 Task: Search one way flight ticket for 2 adults, 2 infants in seat and 1 infant on lap in first from Oakland: Oakland International Airport to Wilmington: Wilmington International Airport on 8-6-2023. Choice of flights is Frontier. Number of bags: 1 checked bag. Price is upto 75000. Outbound departure time preference is 20:30.
Action: Mouse moved to (318, 136)
Screenshot: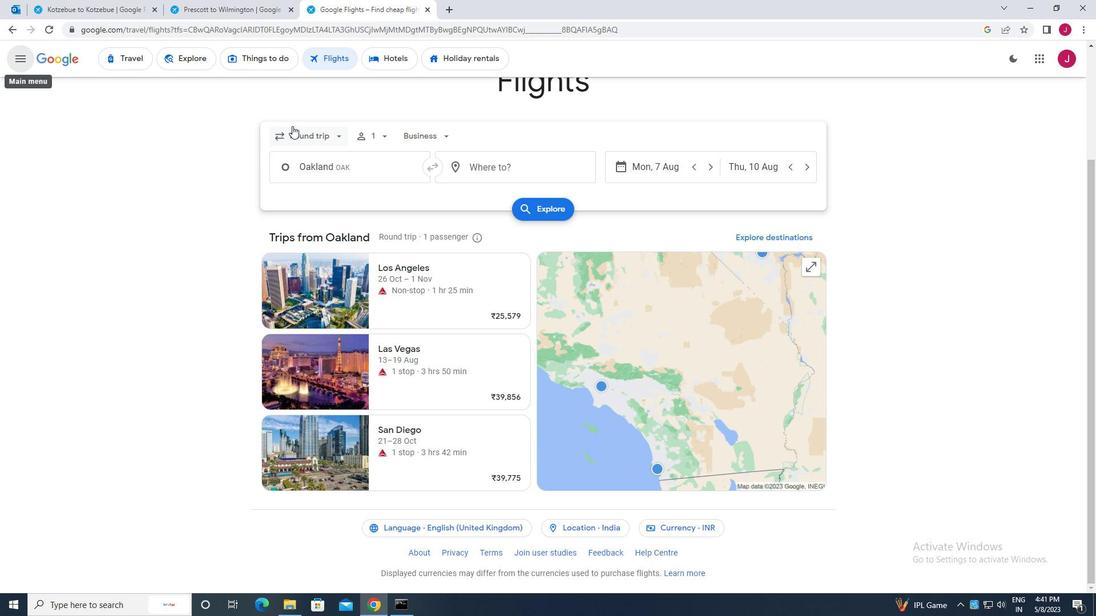 
Action: Mouse pressed left at (318, 136)
Screenshot: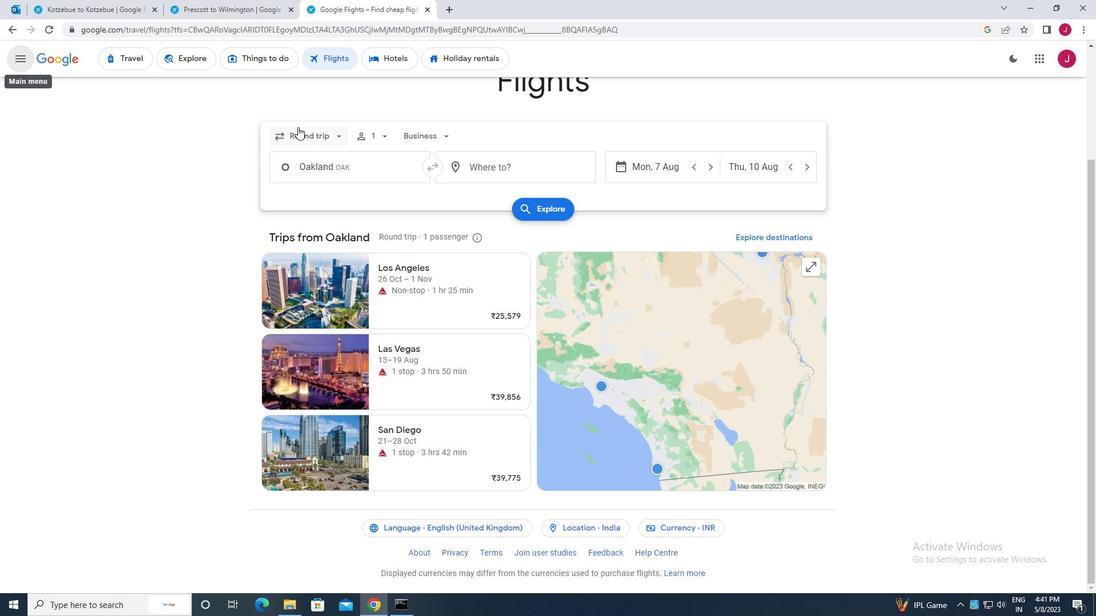 
Action: Mouse moved to (331, 188)
Screenshot: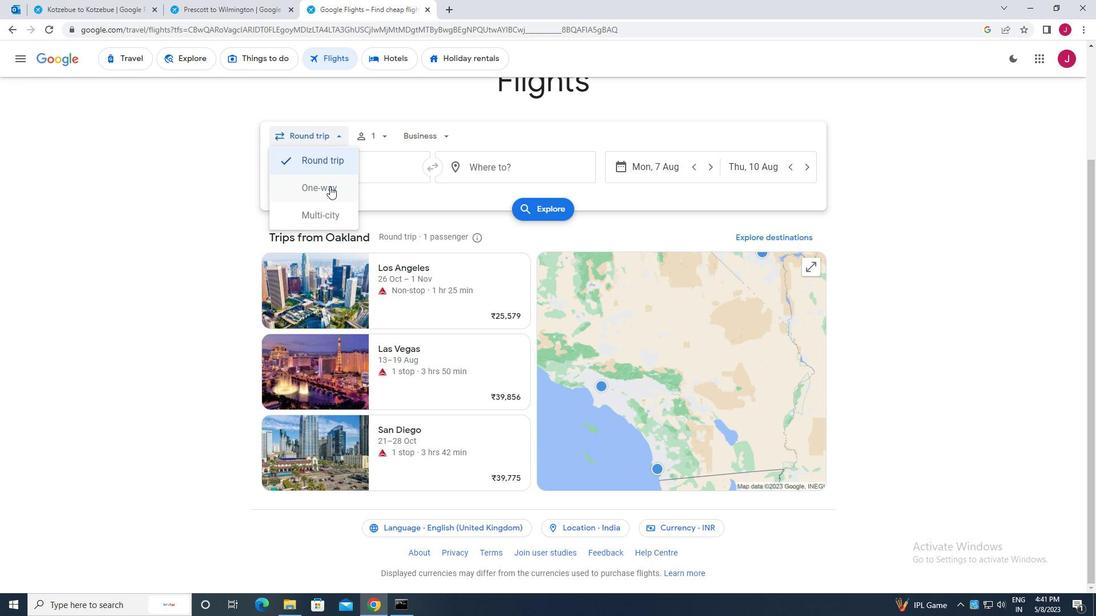 
Action: Mouse pressed left at (331, 188)
Screenshot: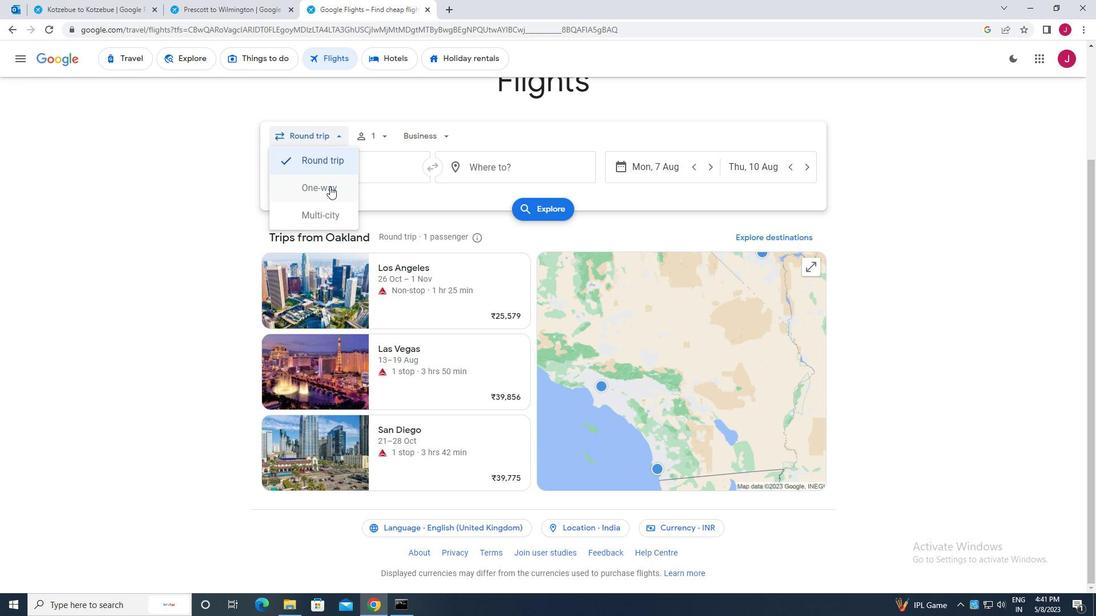 
Action: Mouse moved to (378, 137)
Screenshot: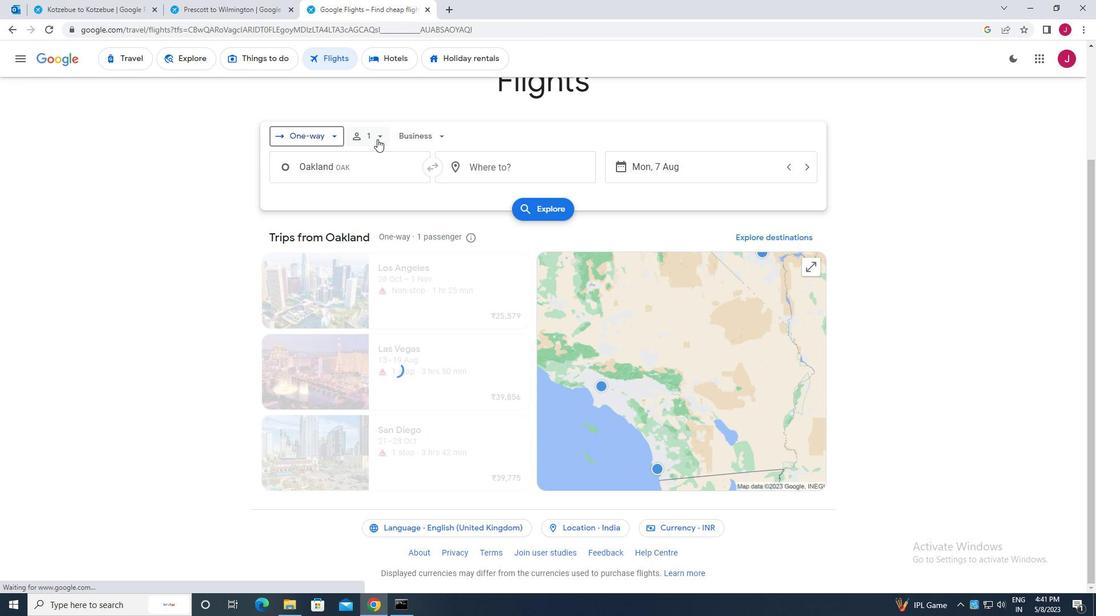 
Action: Mouse pressed left at (378, 137)
Screenshot: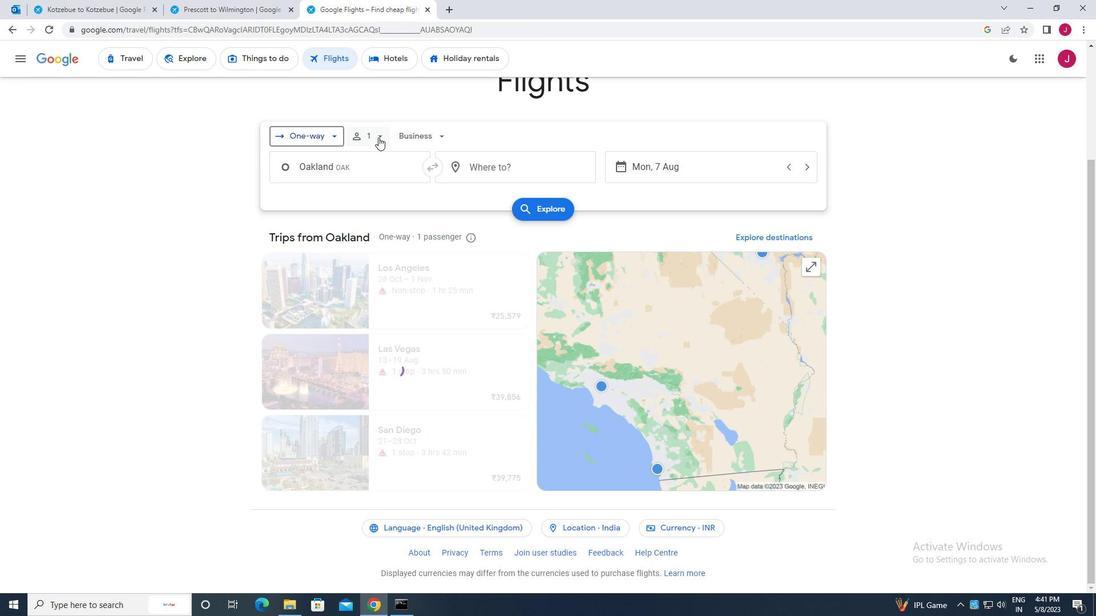 
Action: Mouse moved to (467, 165)
Screenshot: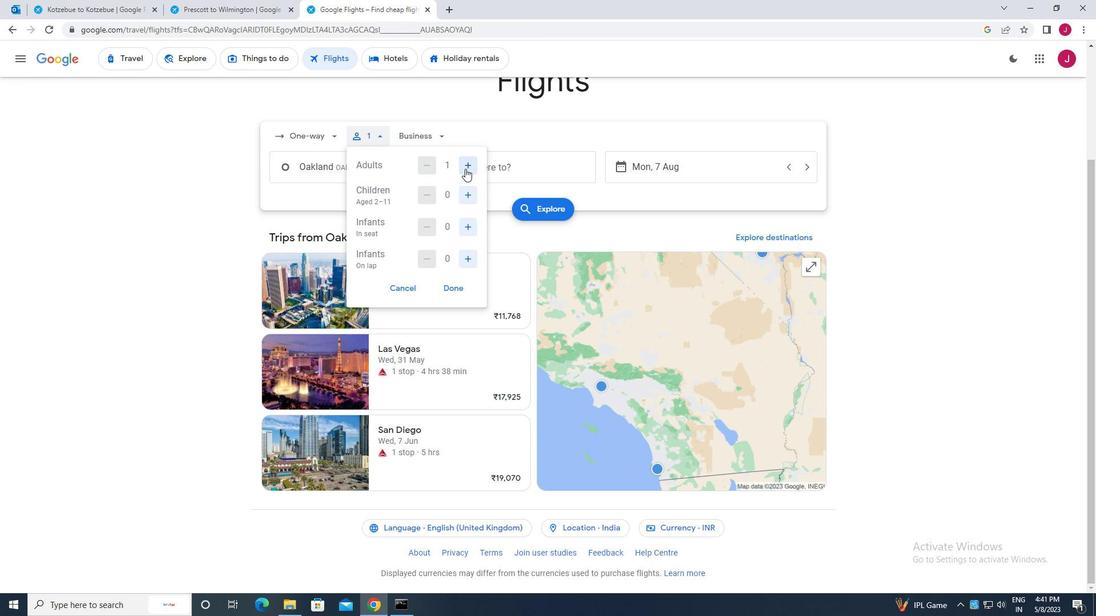 
Action: Mouse pressed left at (467, 165)
Screenshot: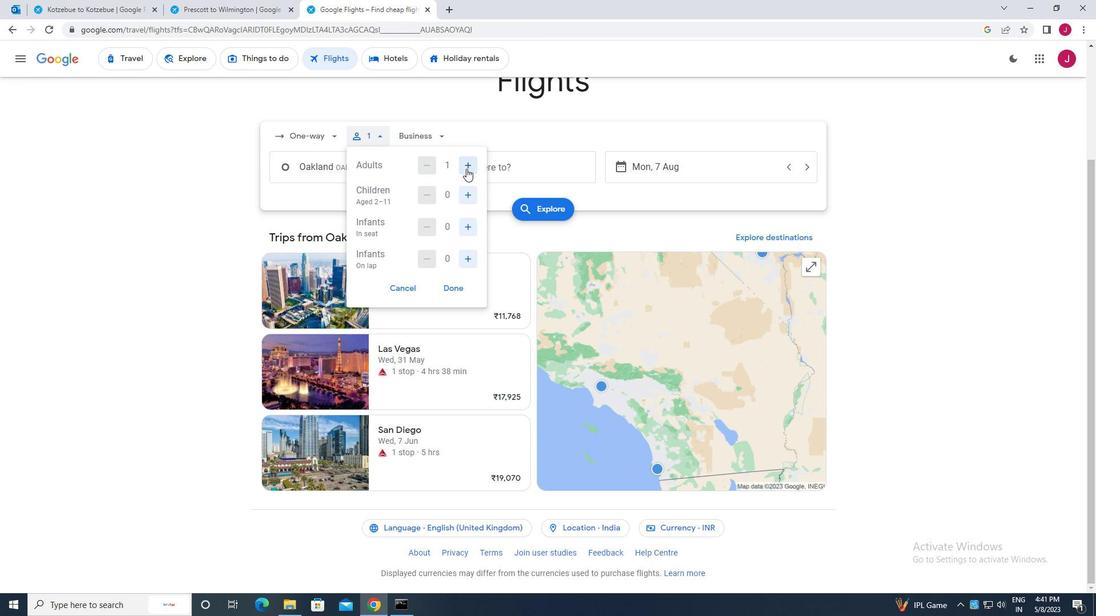 
Action: Mouse moved to (467, 230)
Screenshot: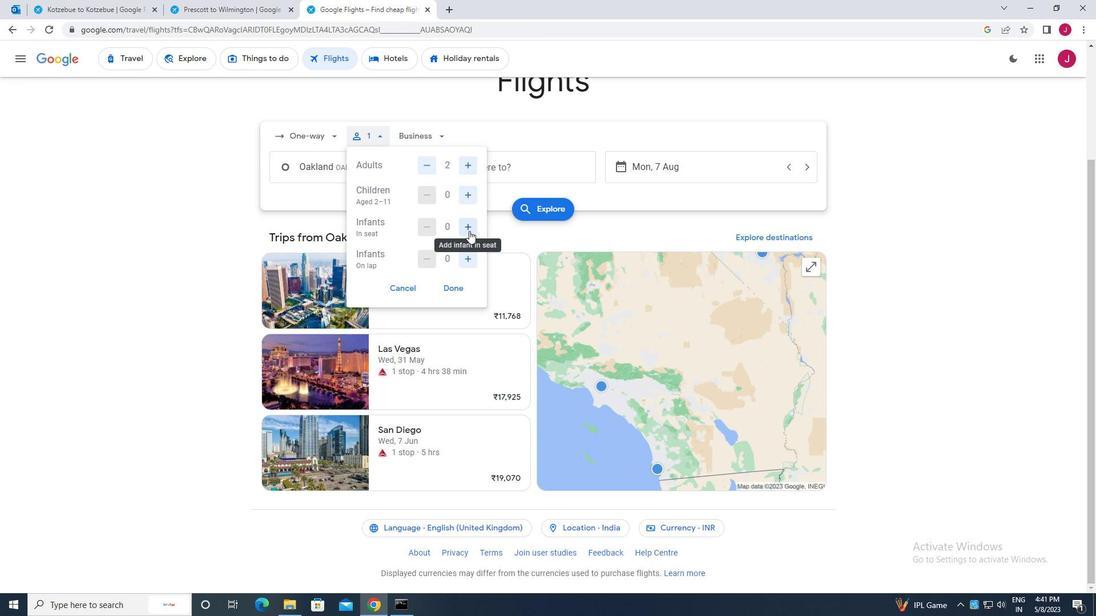 
Action: Mouse pressed left at (467, 230)
Screenshot: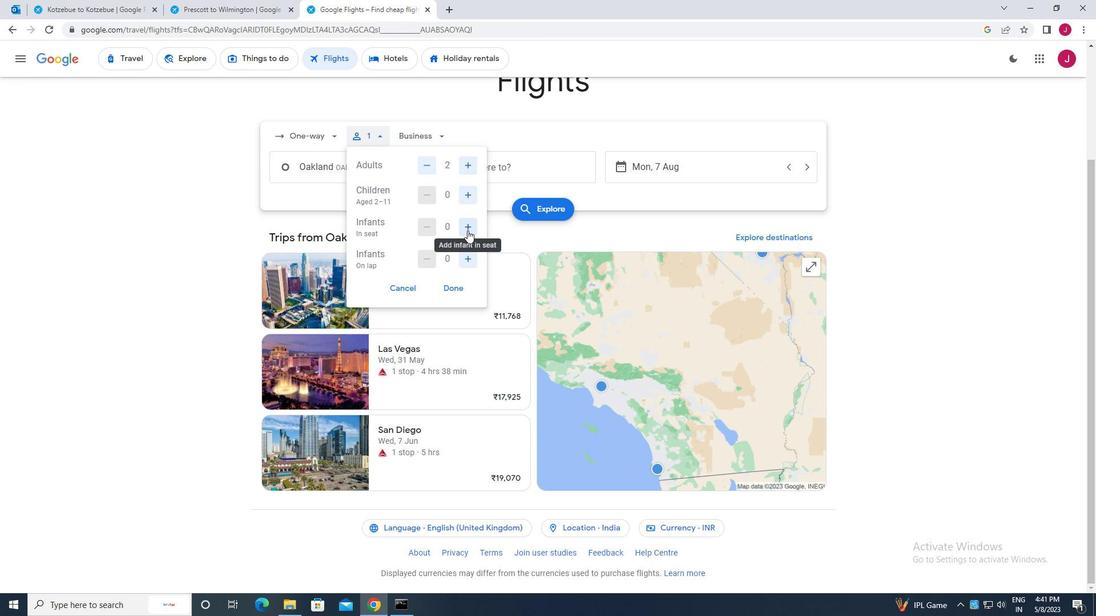 
Action: Mouse pressed left at (467, 230)
Screenshot: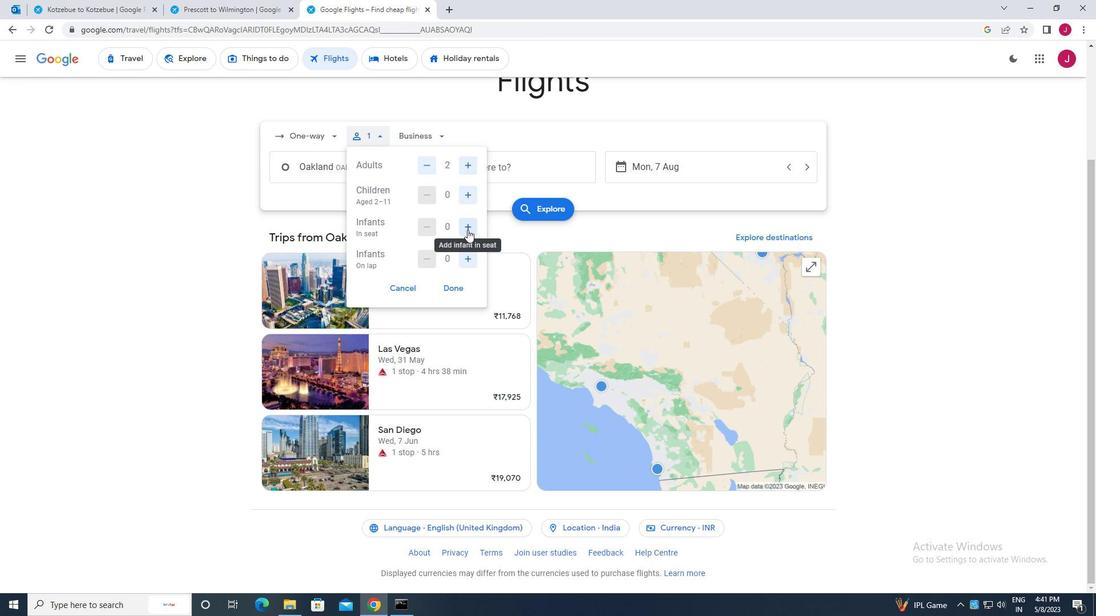 
Action: Mouse moved to (463, 257)
Screenshot: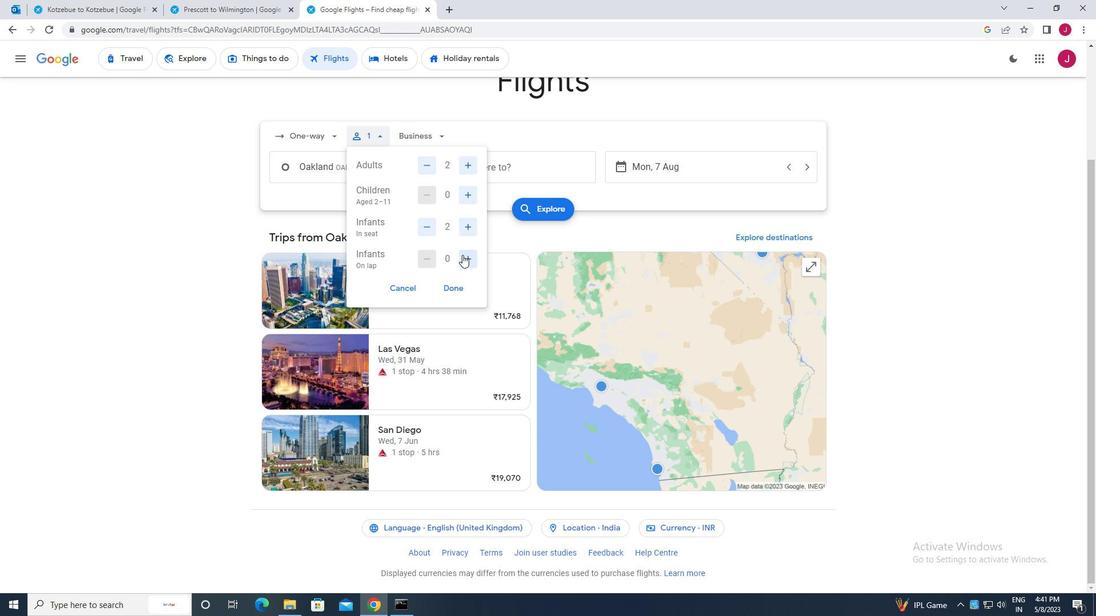 
Action: Mouse pressed left at (463, 257)
Screenshot: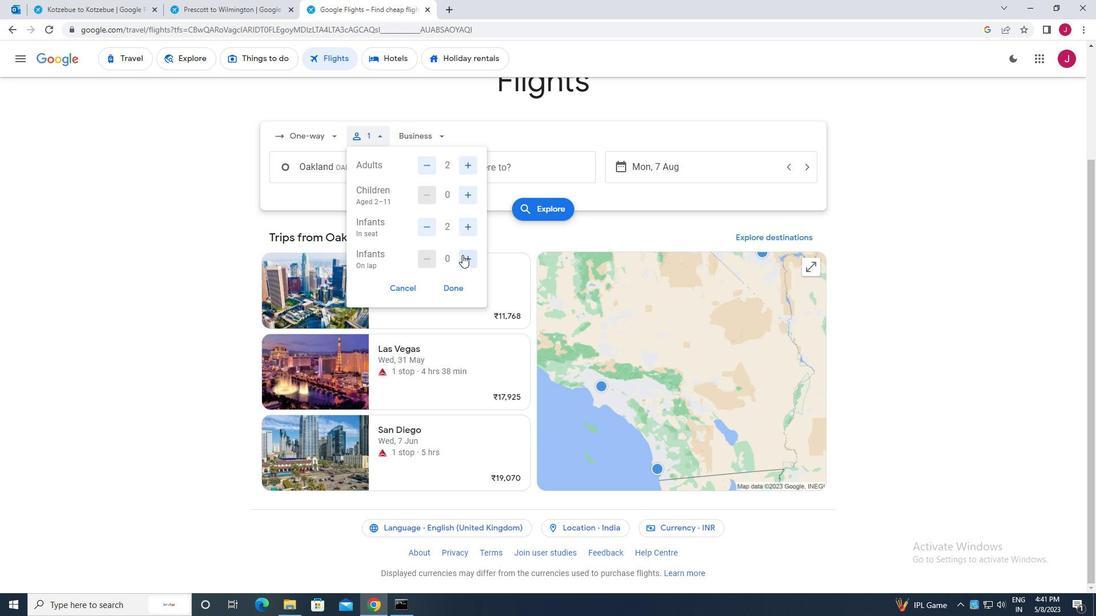 
Action: Mouse moved to (458, 286)
Screenshot: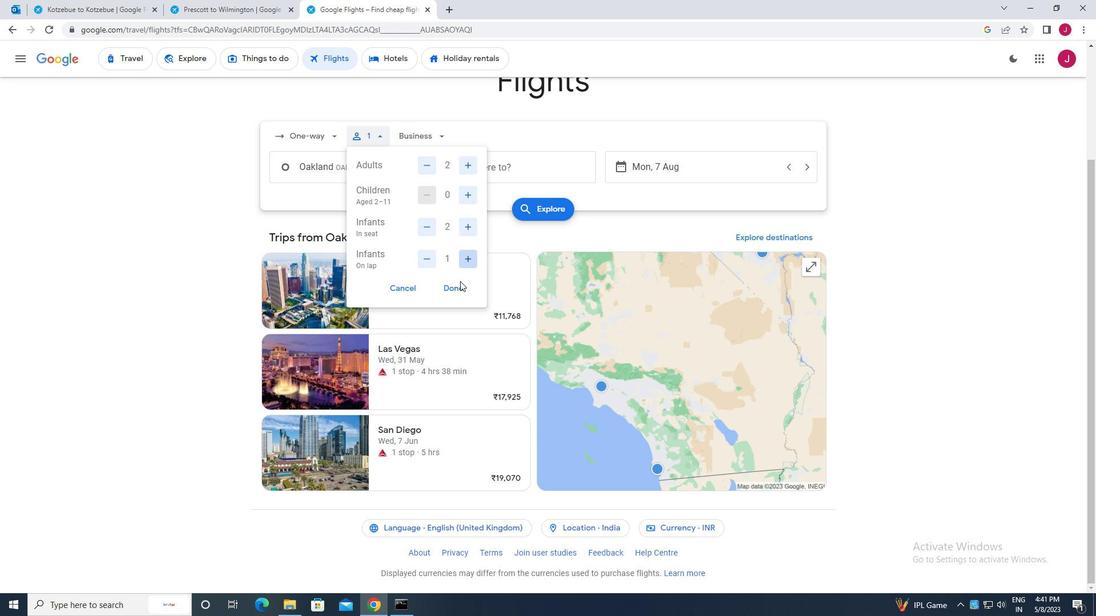 
Action: Mouse pressed left at (458, 286)
Screenshot: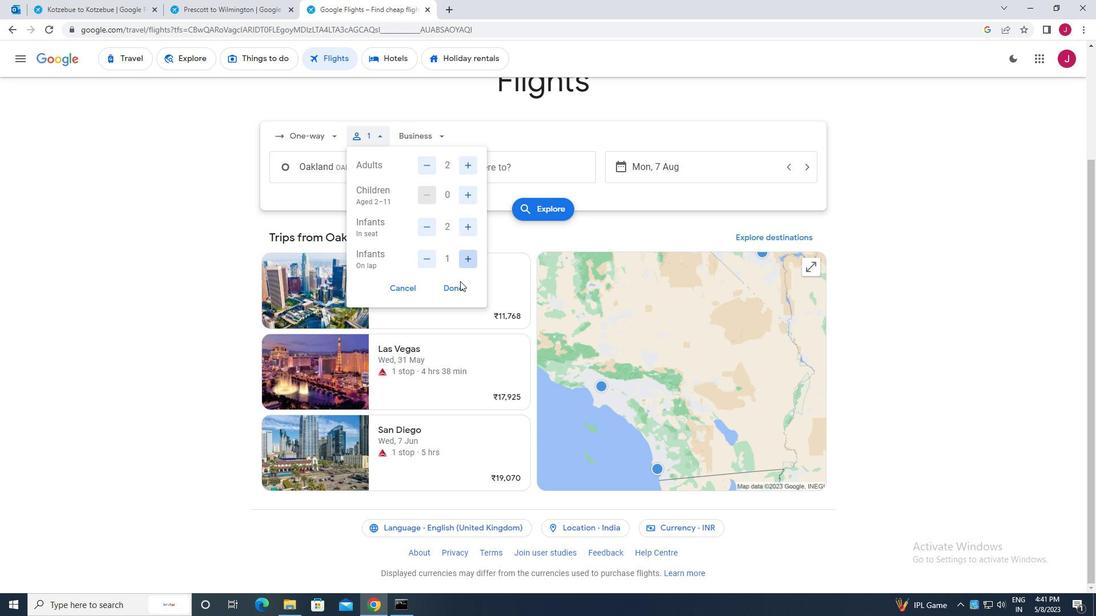 
Action: Mouse moved to (435, 134)
Screenshot: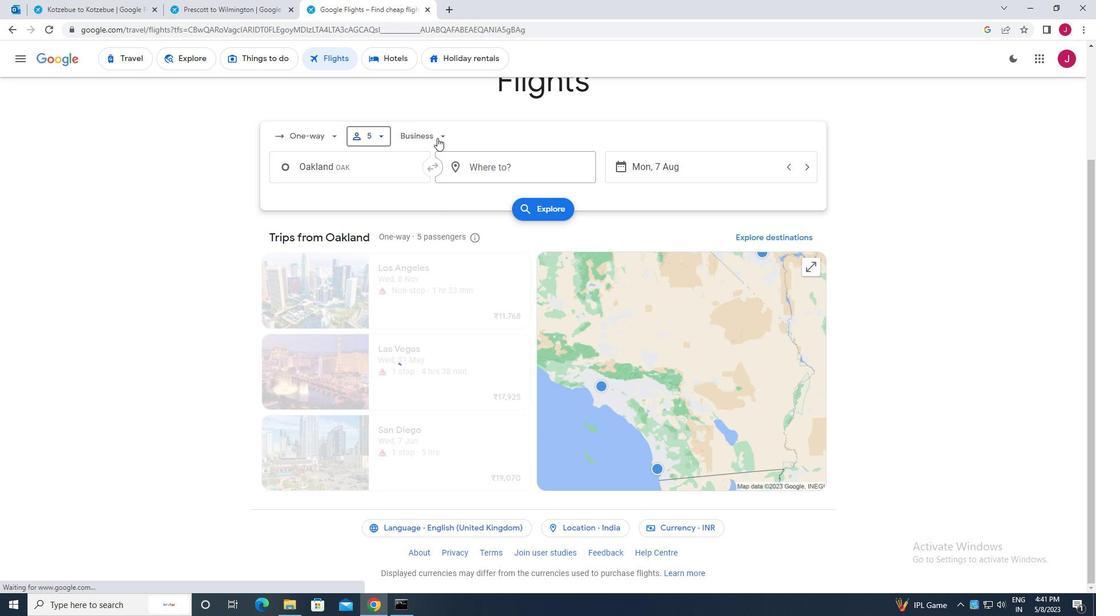 
Action: Mouse pressed left at (435, 134)
Screenshot: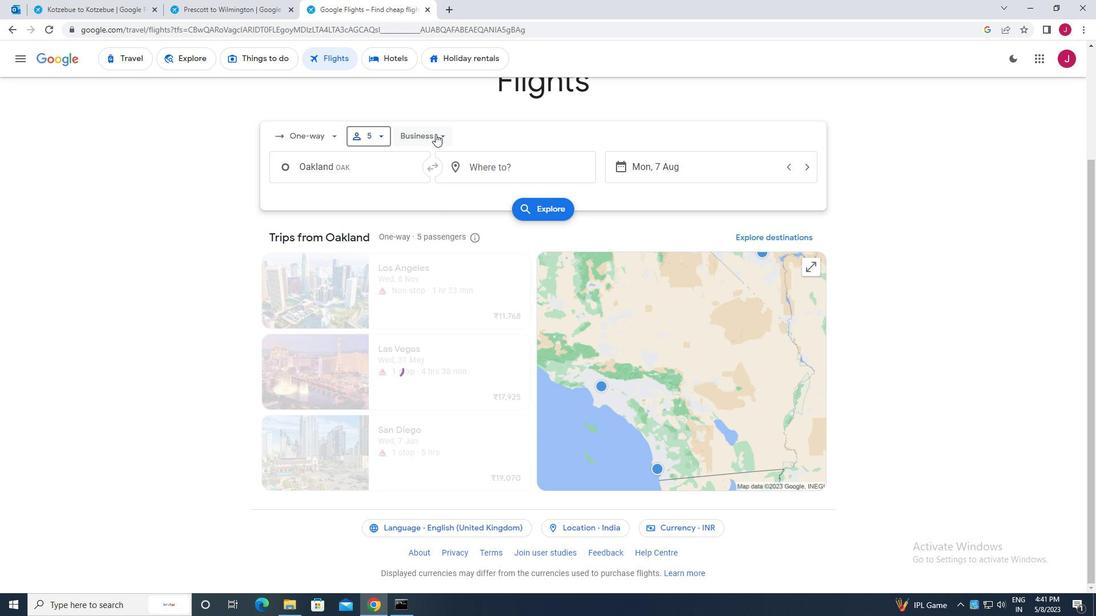 
Action: Mouse moved to (433, 245)
Screenshot: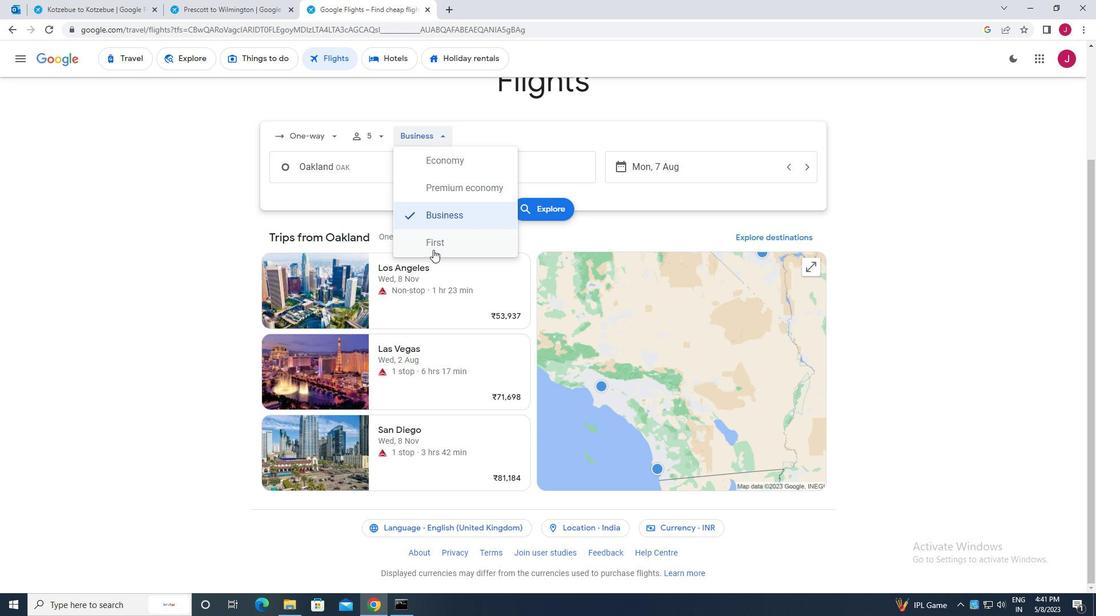 
Action: Mouse pressed left at (433, 245)
Screenshot: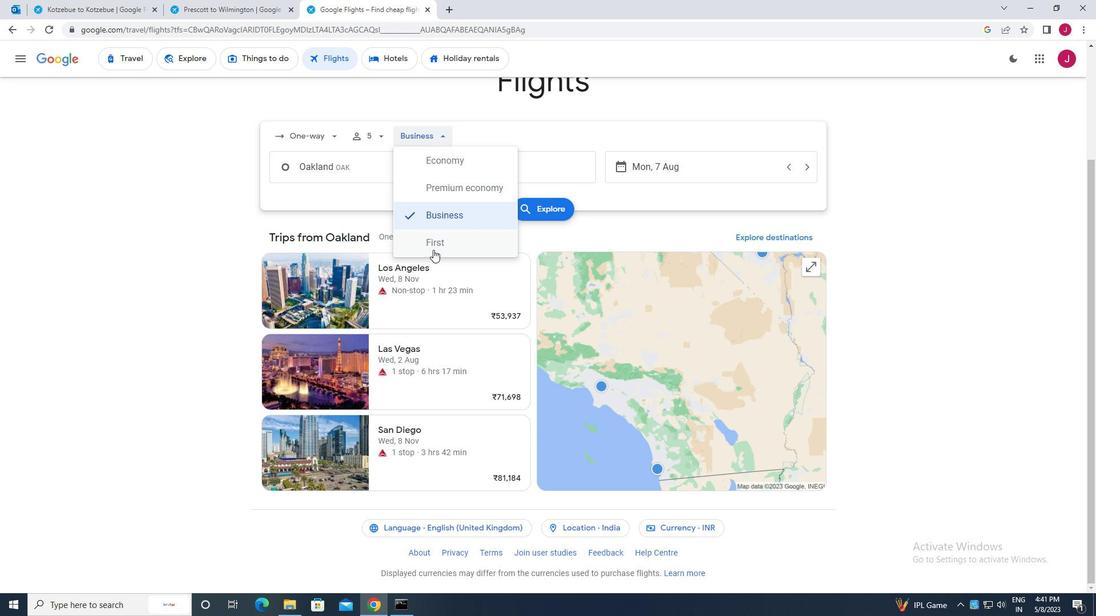 
Action: Mouse moved to (396, 167)
Screenshot: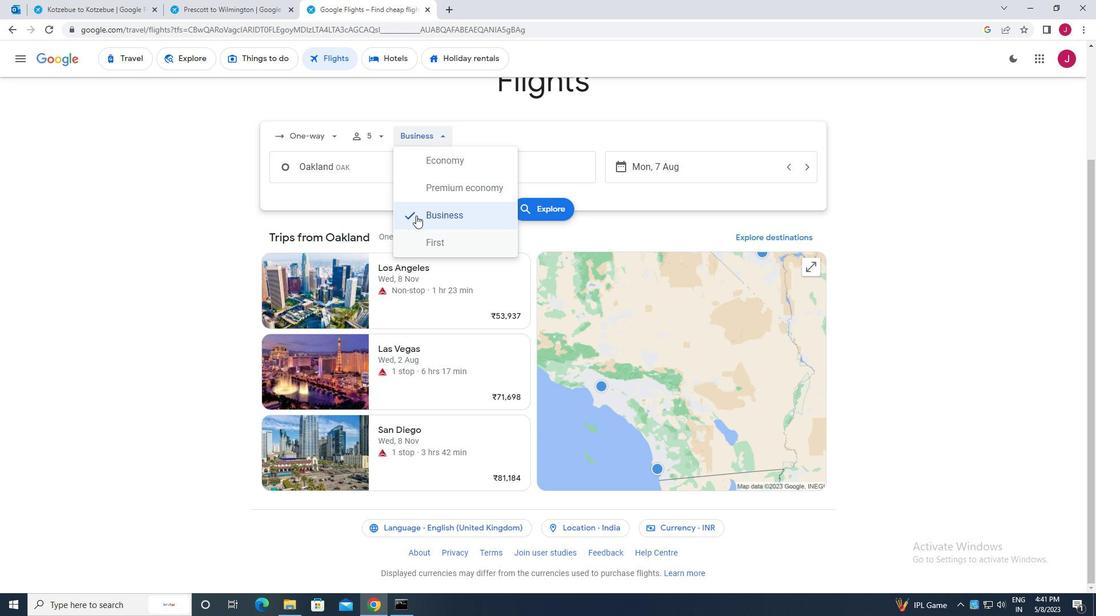 
Action: Mouse pressed left at (396, 167)
Screenshot: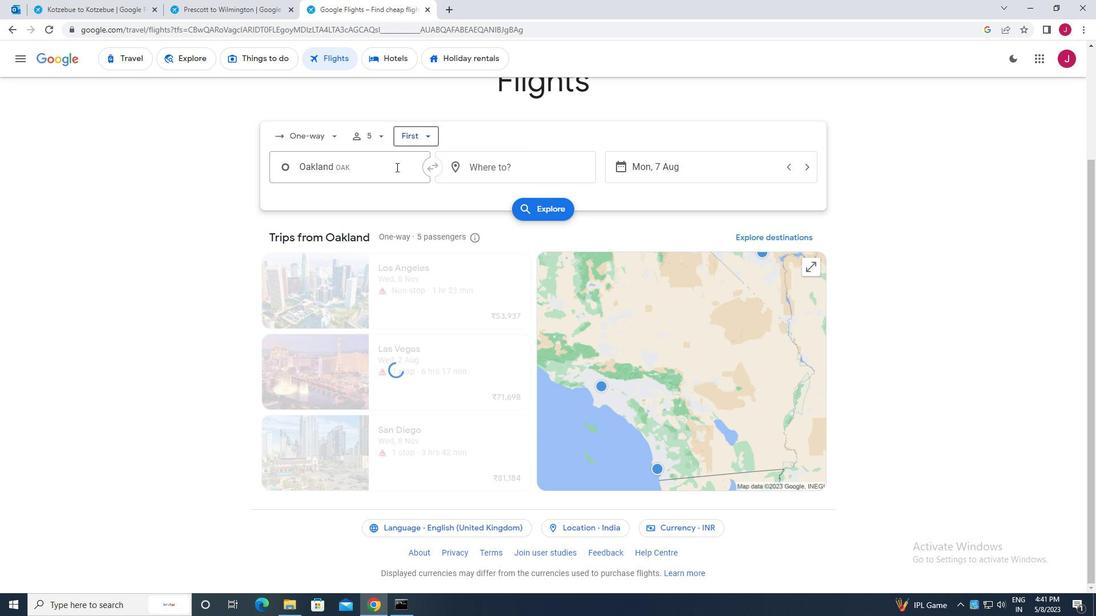 
Action: Mouse moved to (395, 167)
Screenshot: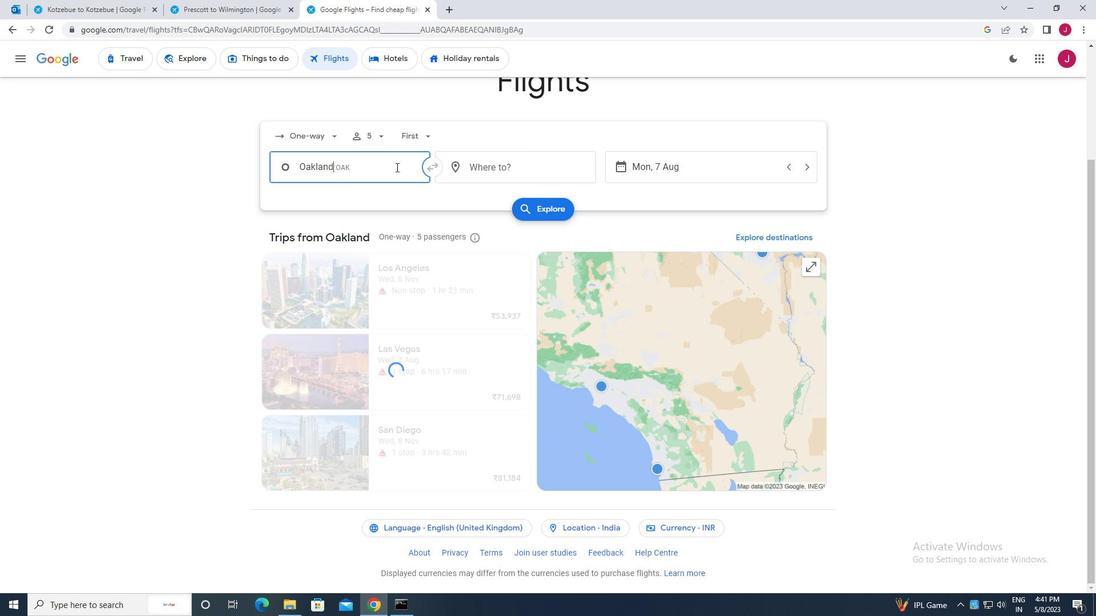 
Action: Key pressed okland
Screenshot: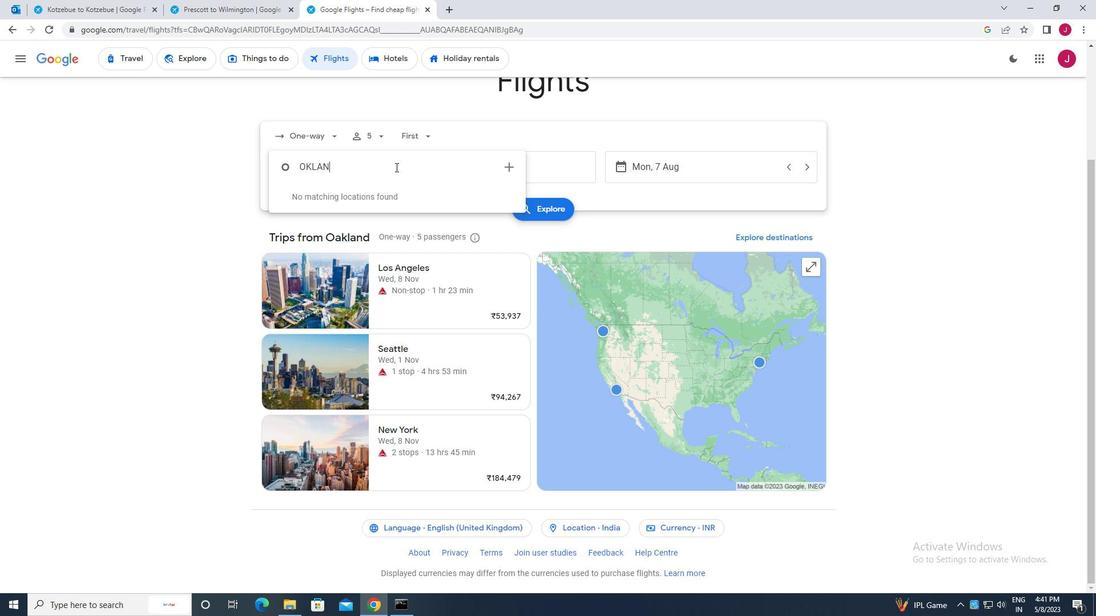 
Action: Mouse moved to (393, 230)
Screenshot: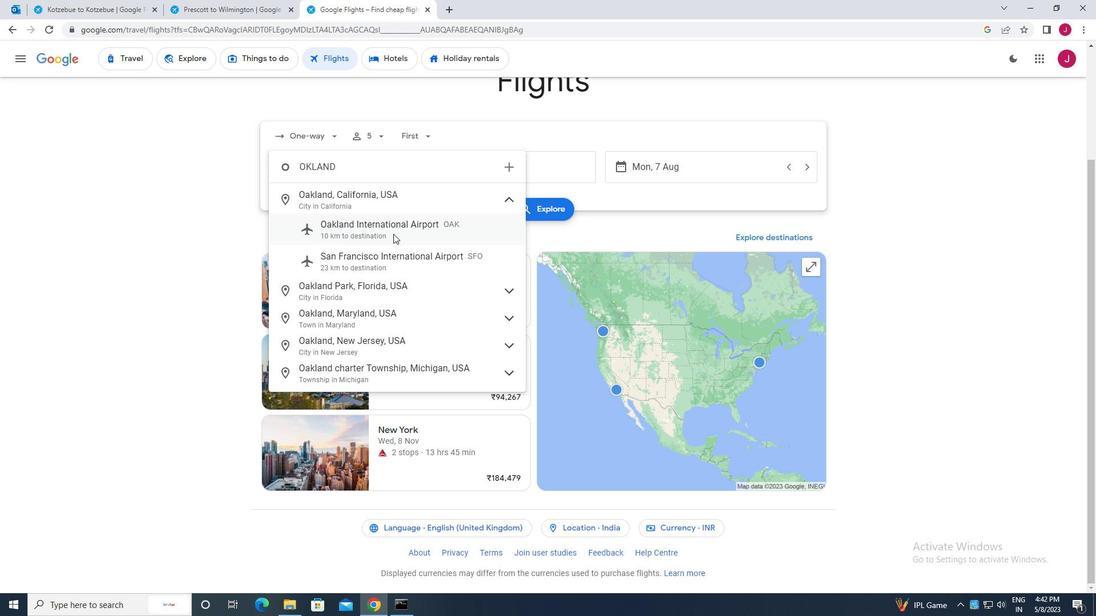 
Action: Mouse pressed left at (393, 230)
Screenshot: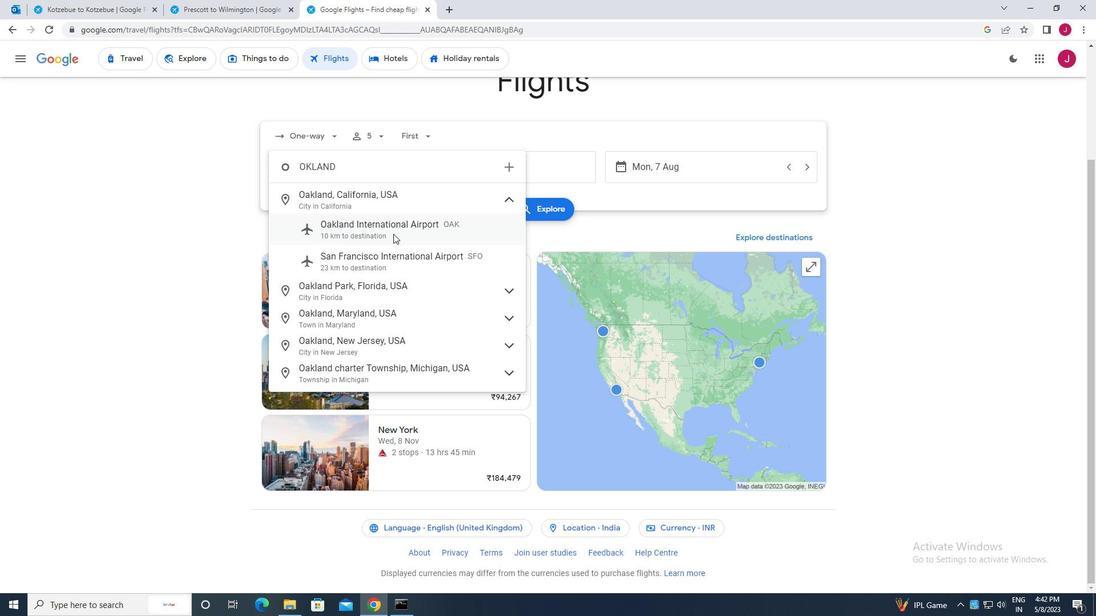 
Action: Mouse moved to (514, 173)
Screenshot: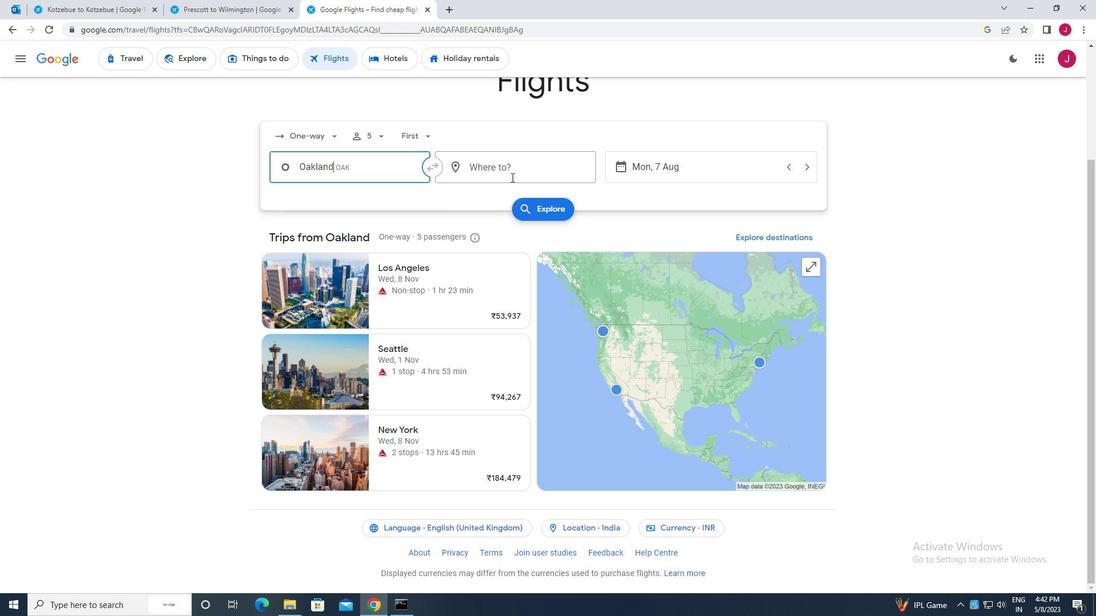
Action: Mouse pressed left at (514, 173)
Screenshot: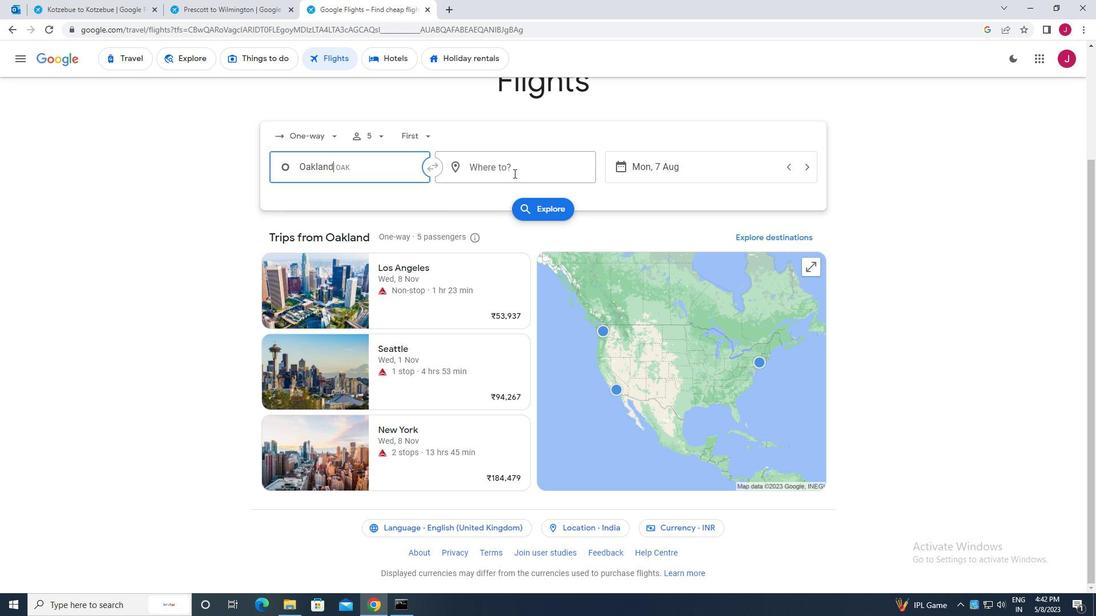 
Action: Key pressed wil,<Key.backspace>m<Key.backspace><Key.backspace><Key.backspace>wiln<Key.backspace>m
Screenshot: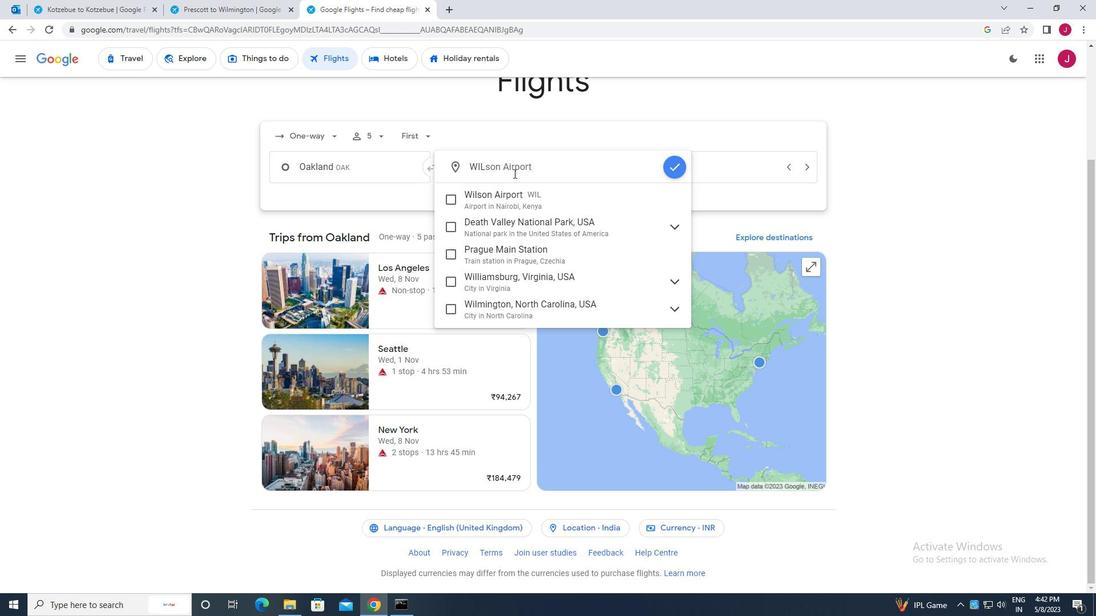 
Action: Mouse moved to (561, 219)
Screenshot: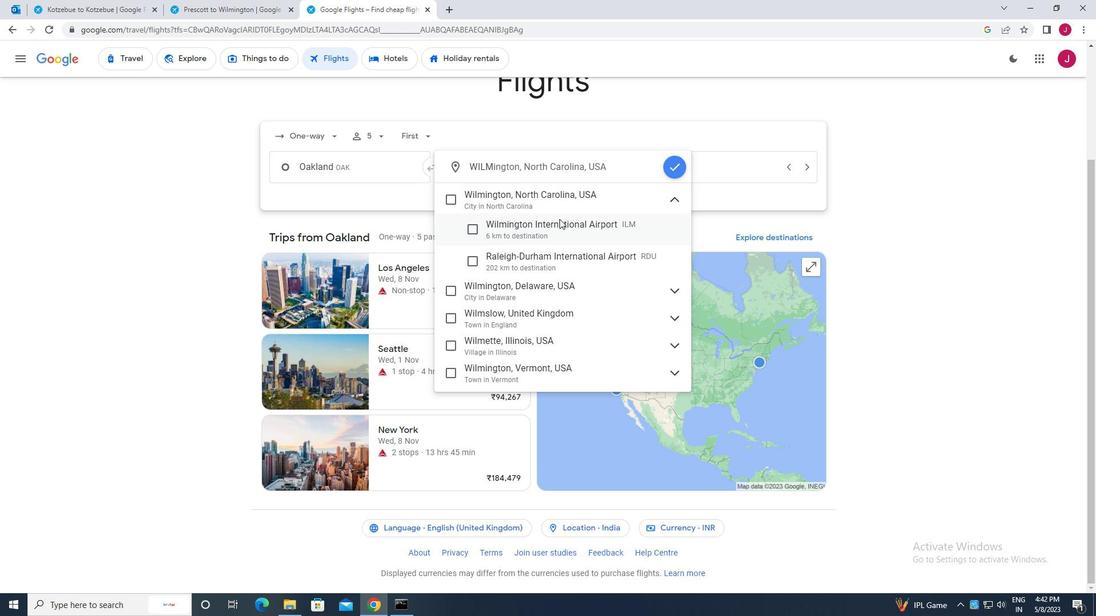 
Action: Mouse pressed left at (561, 219)
Screenshot: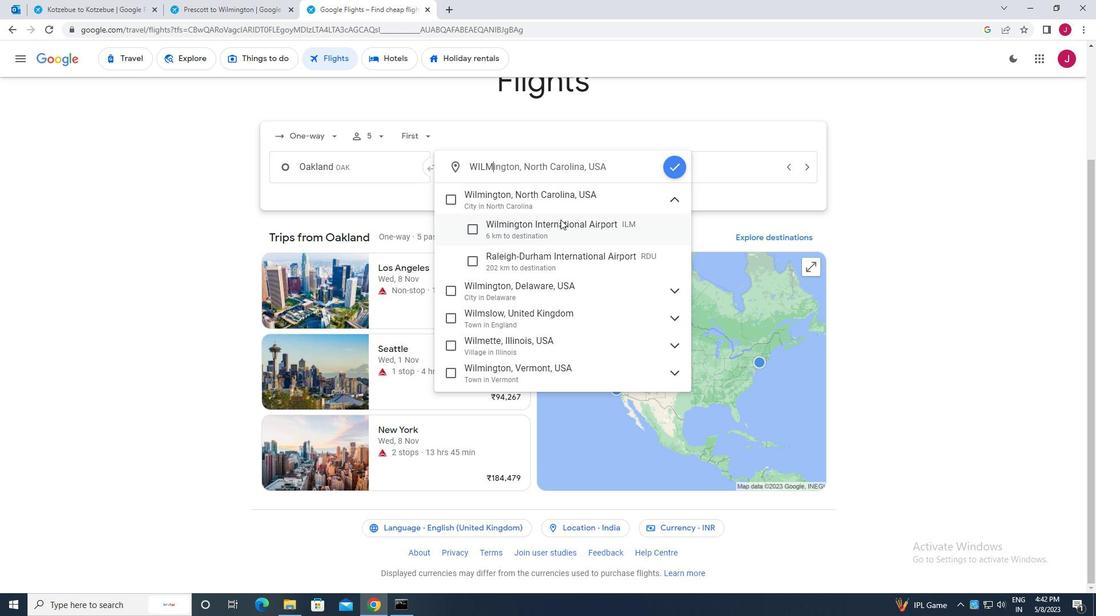 
Action: Mouse moved to (678, 171)
Screenshot: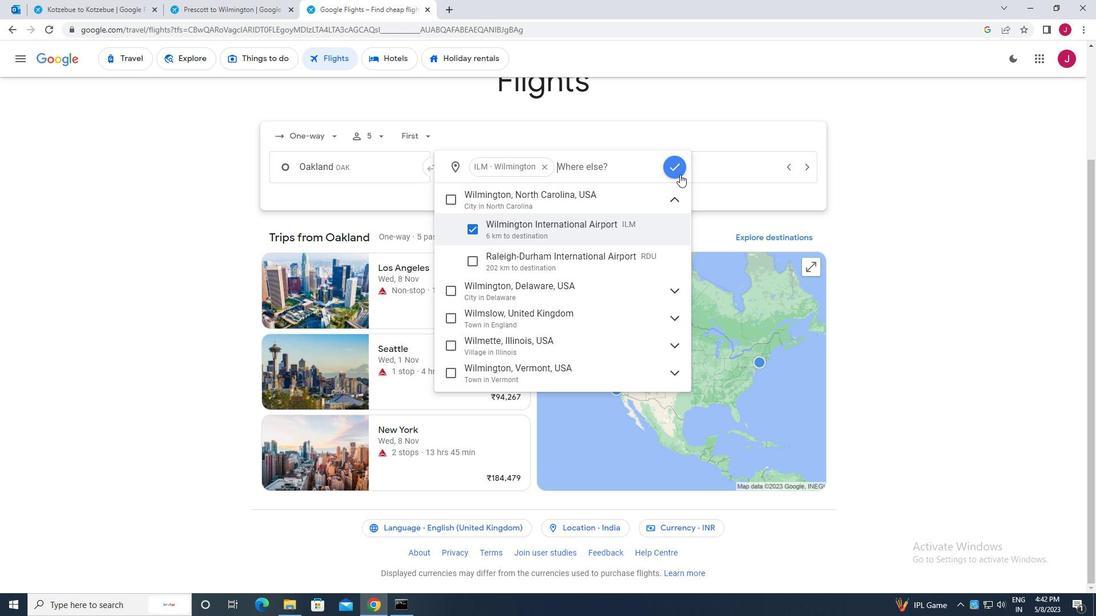 
Action: Mouse pressed left at (678, 171)
Screenshot: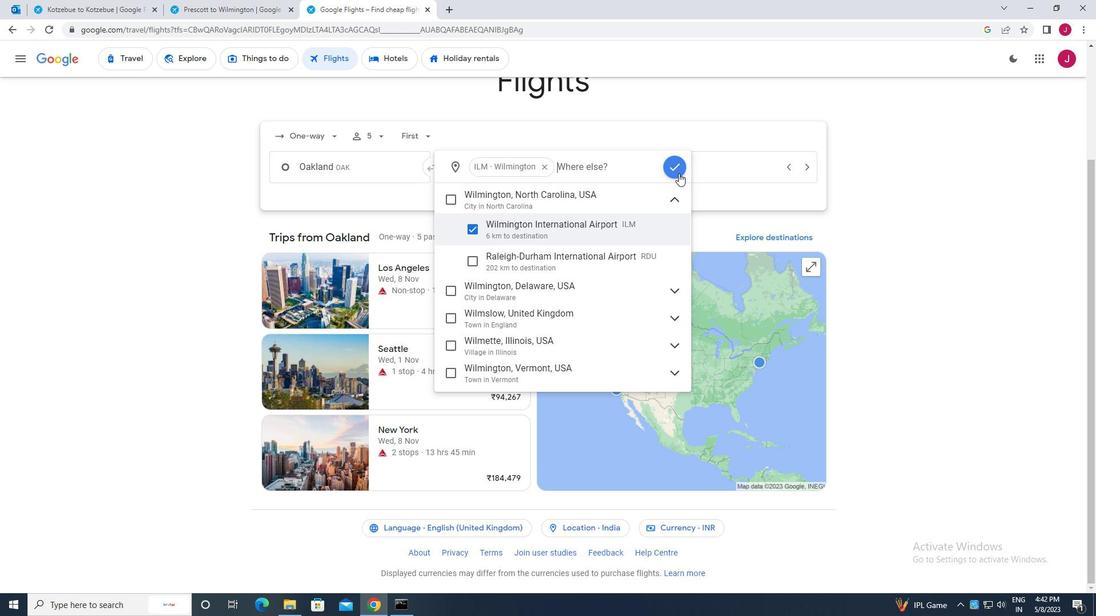 
Action: Mouse moved to (696, 169)
Screenshot: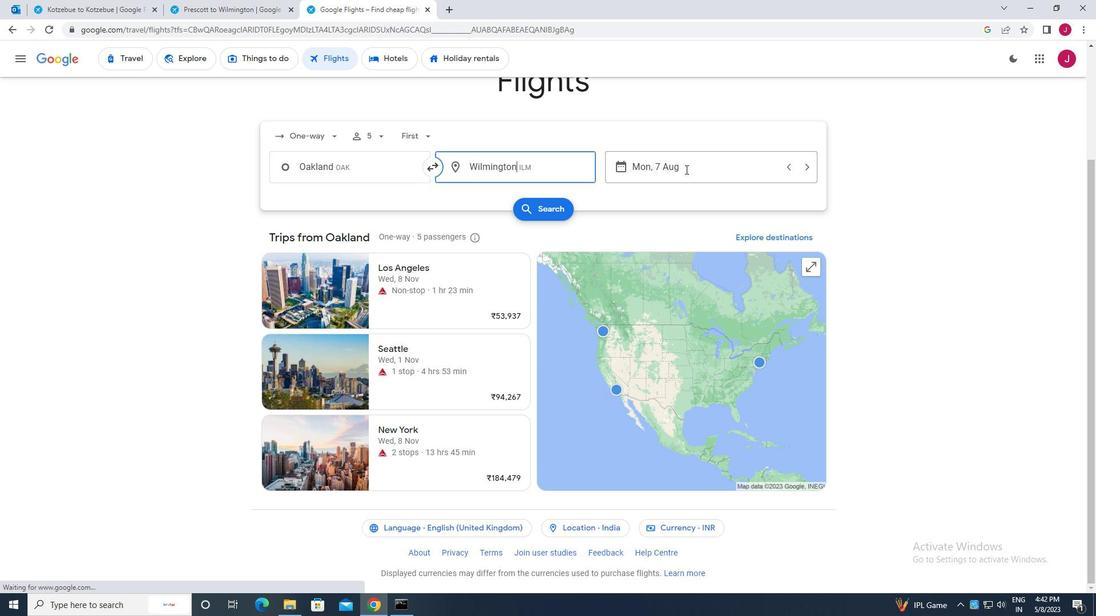 
Action: Mouse pressed left at (696, 169)
Screenshot: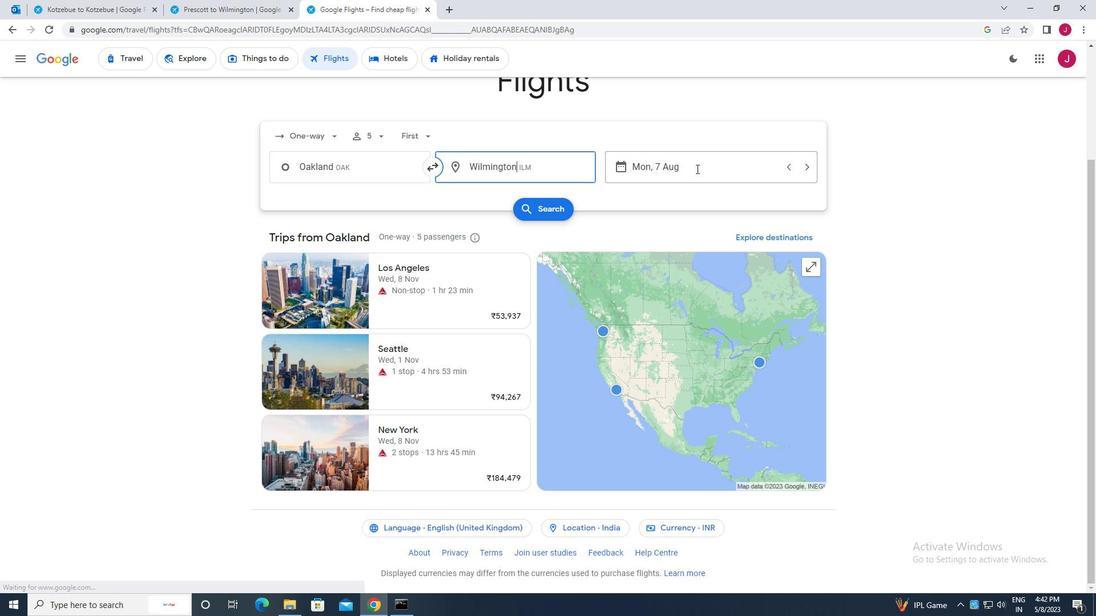 
Action: Mouse moved to (407, 290)
Screenshot: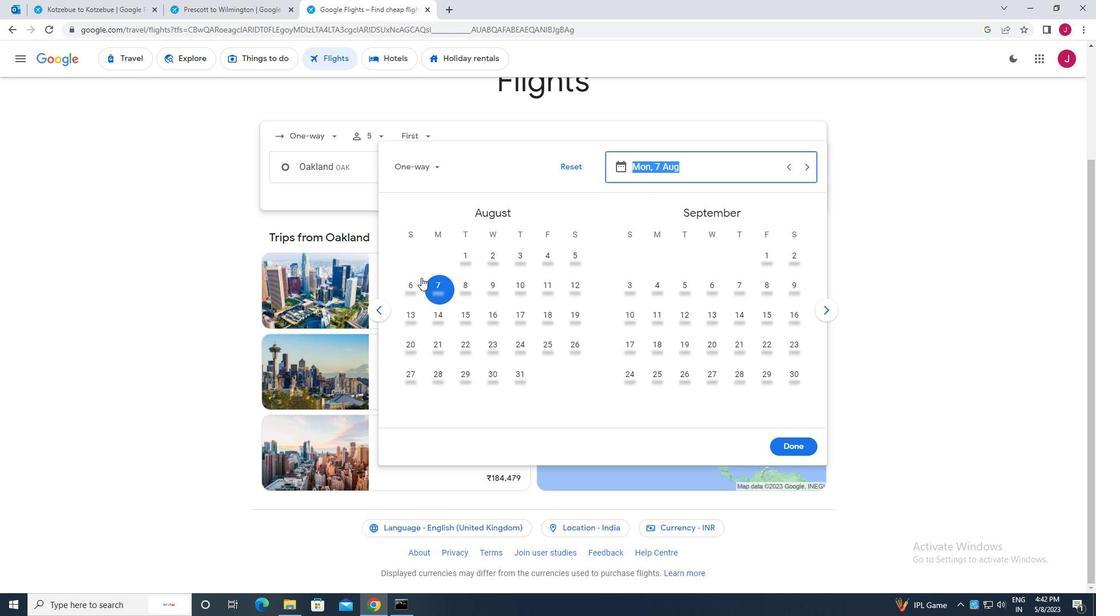 
Action: Mouse pressed left at (407, 290)
Screenshot: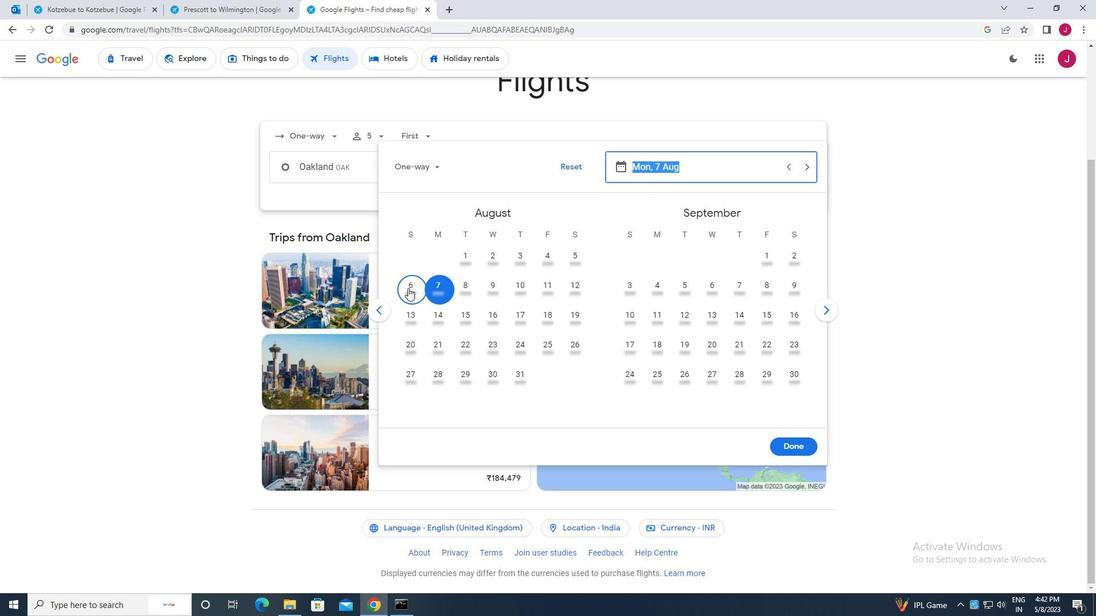 
Action: Mouse moved to (795, 442)
Screenshot: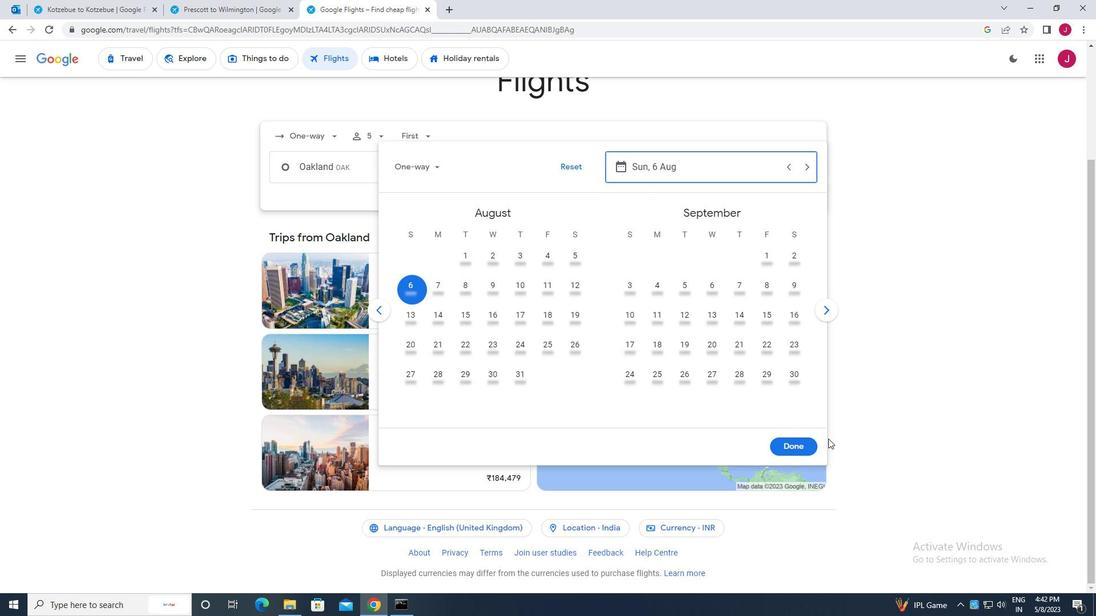 
Action: Mouse pressed left at (795, 442)
Screenshot: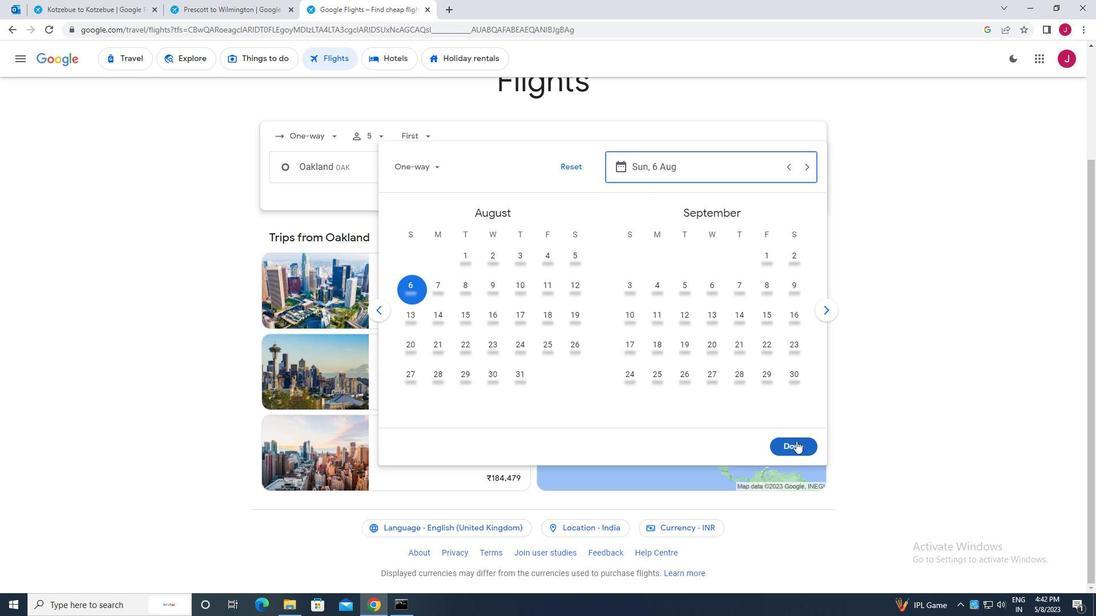 
Action: Mouse moved to (543, 214)
Screenshot: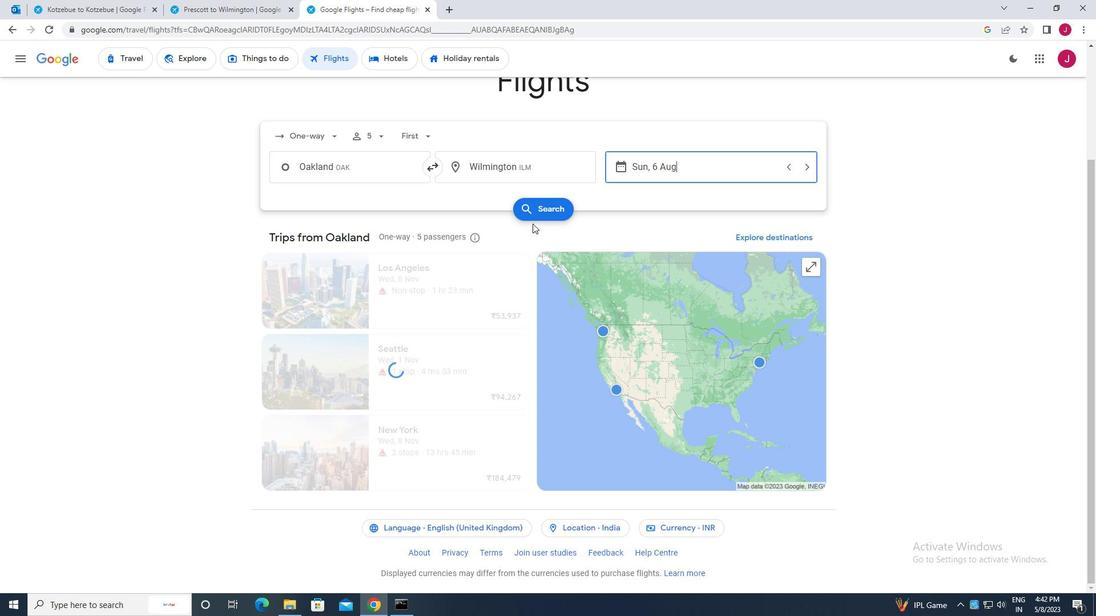 
Action: Mouse pressed left at (543, 214)
Screenshot: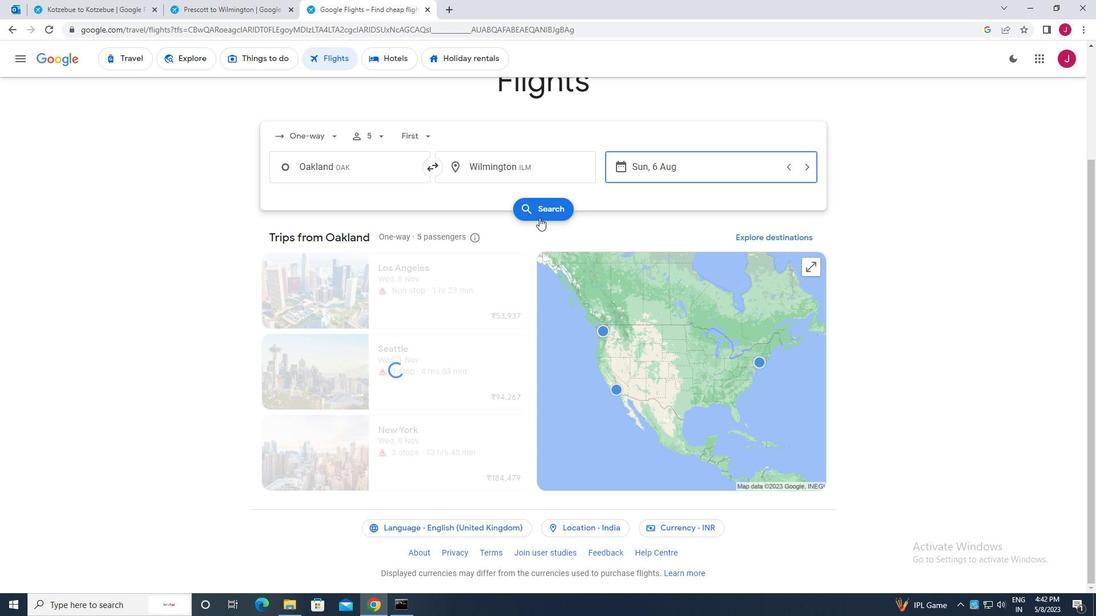 
Action: Mouse moved to (303, 159)
Screenshot: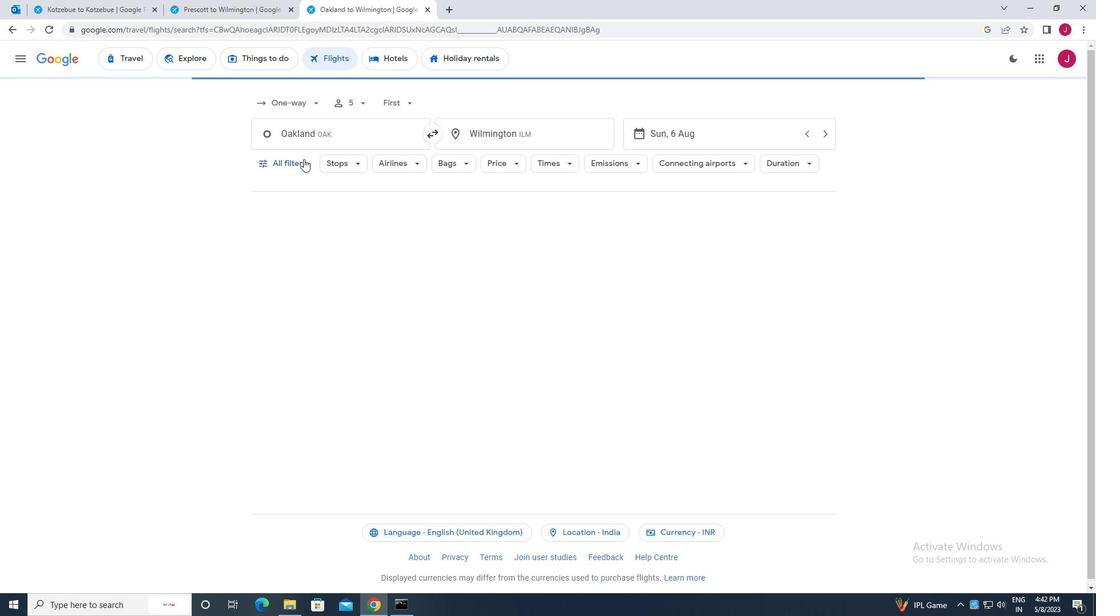 
Action: Mouse pressed left at (303, 159)
Screenshot: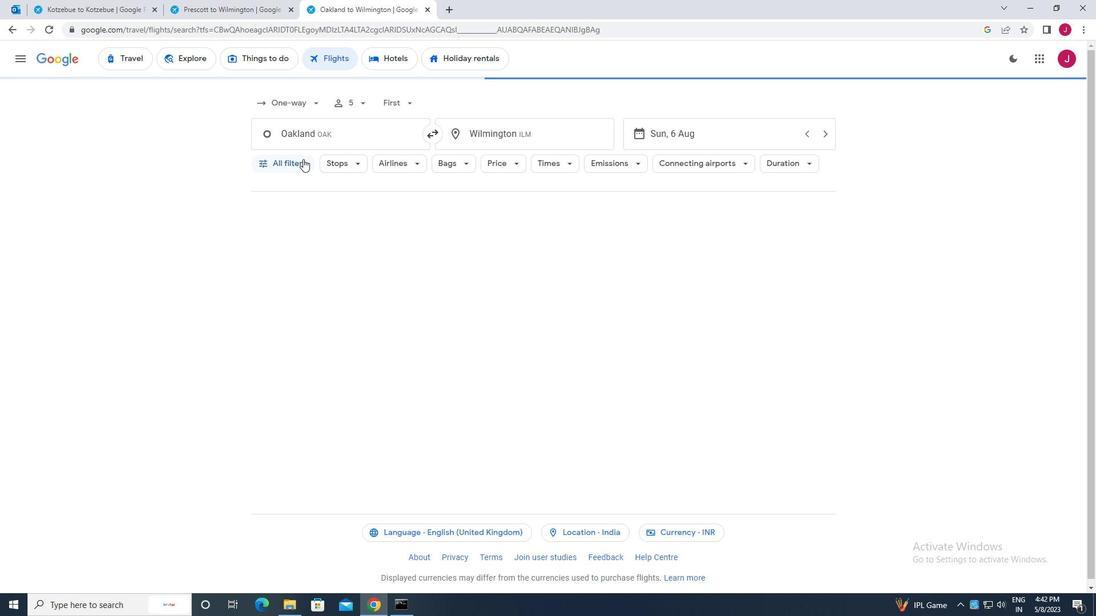 
Action: Mouse moved to (325, 233)
Screenshot: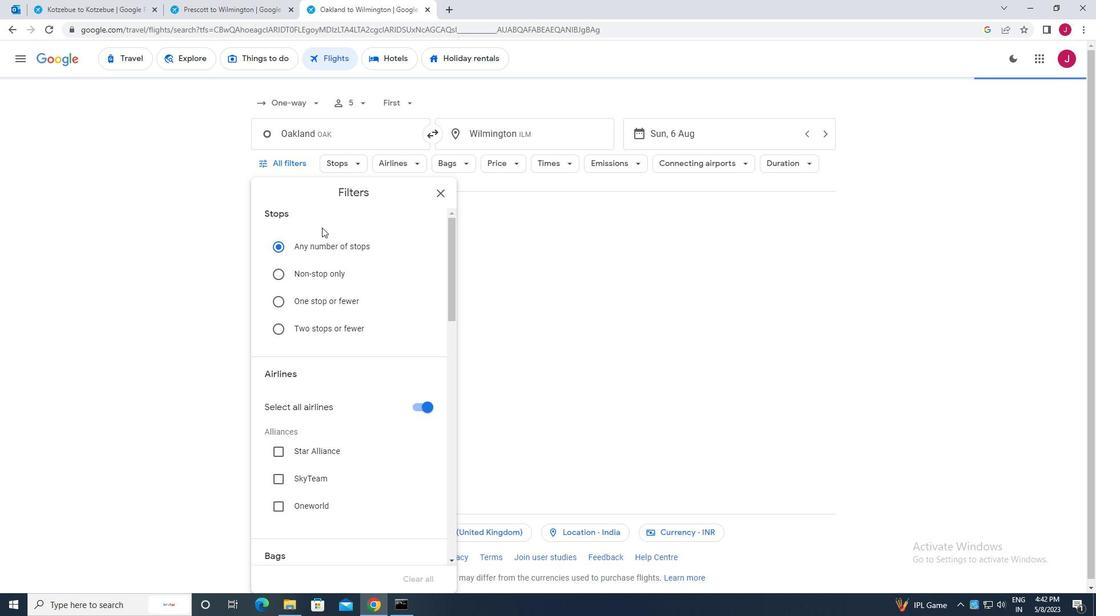 
Action: Mouse scrolled (325, 233) with delta (0, 0)
Screenshot: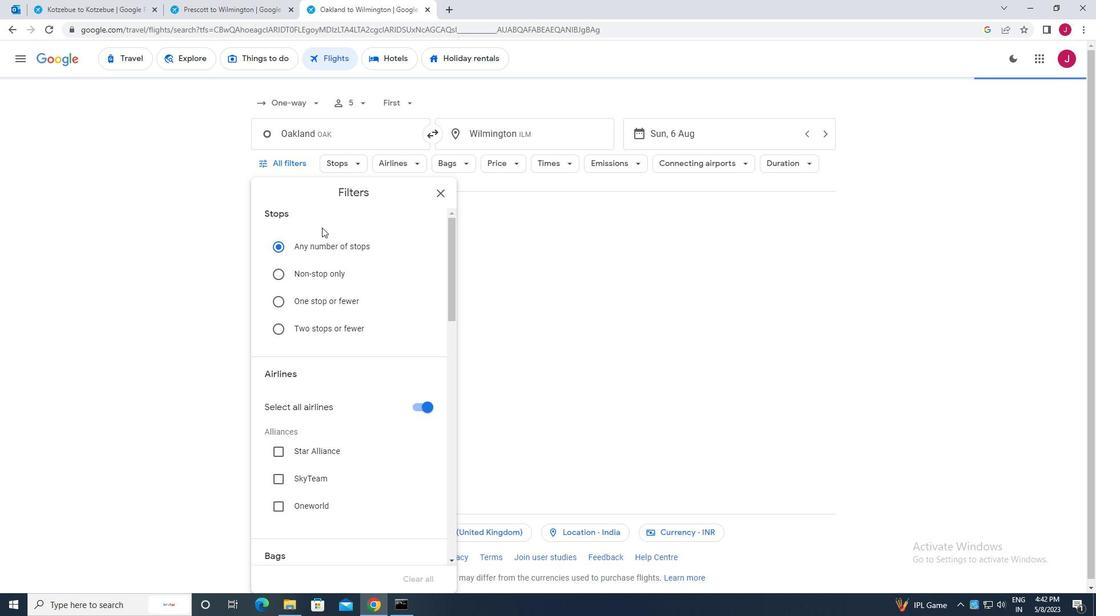 
Action: Mouse moved to (325, 233)
Screenshot: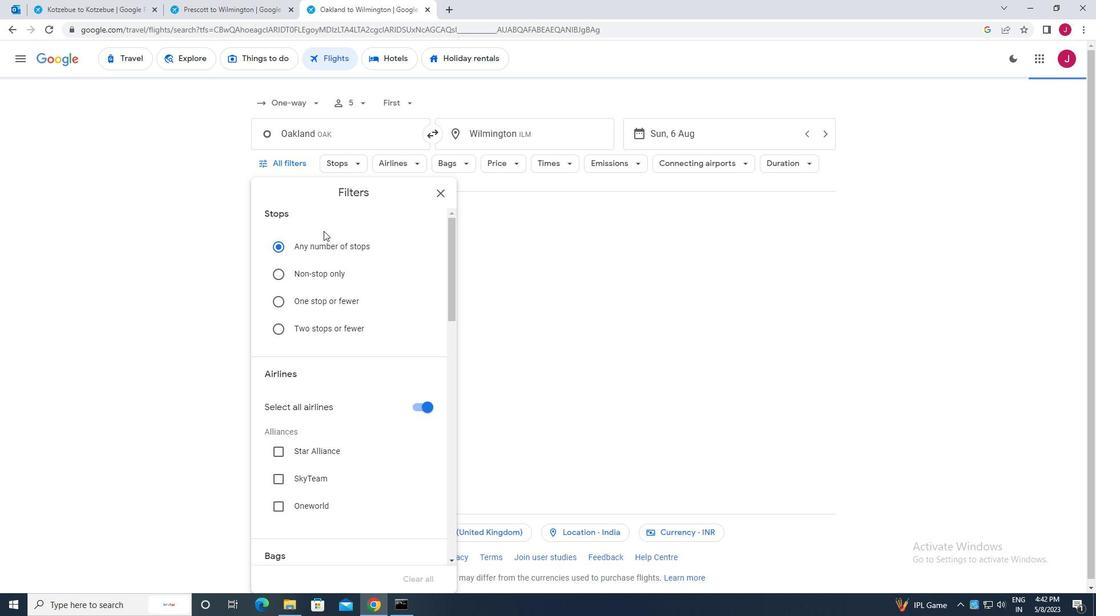 
Action: Mouse scrolled (325, 233) with delta (0, 0)
Screenshot: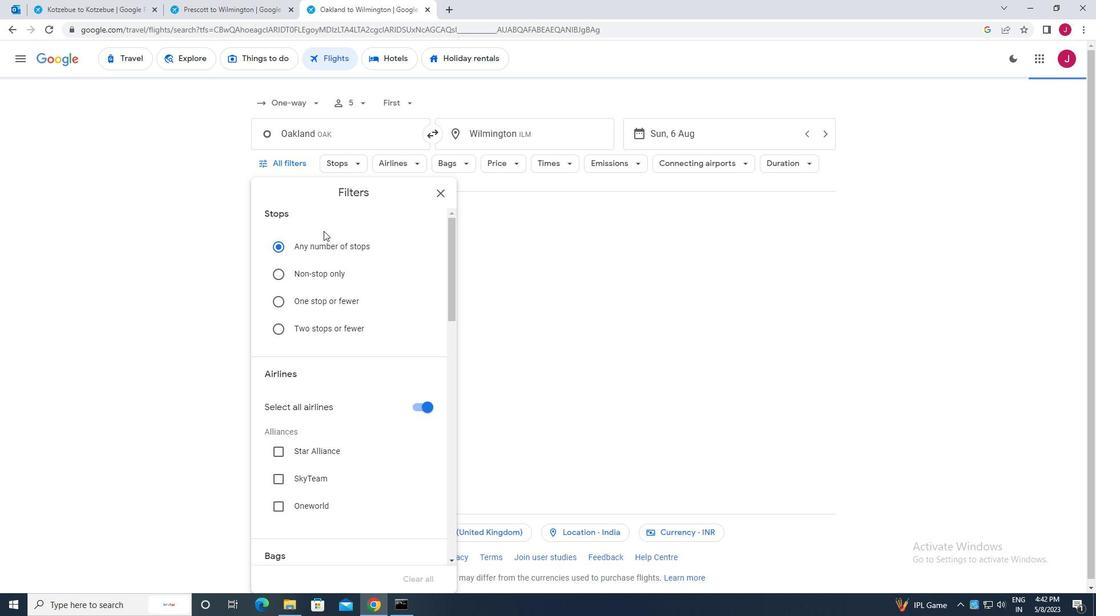 
Action: Mouse moved to (326, 233)
Screenshot: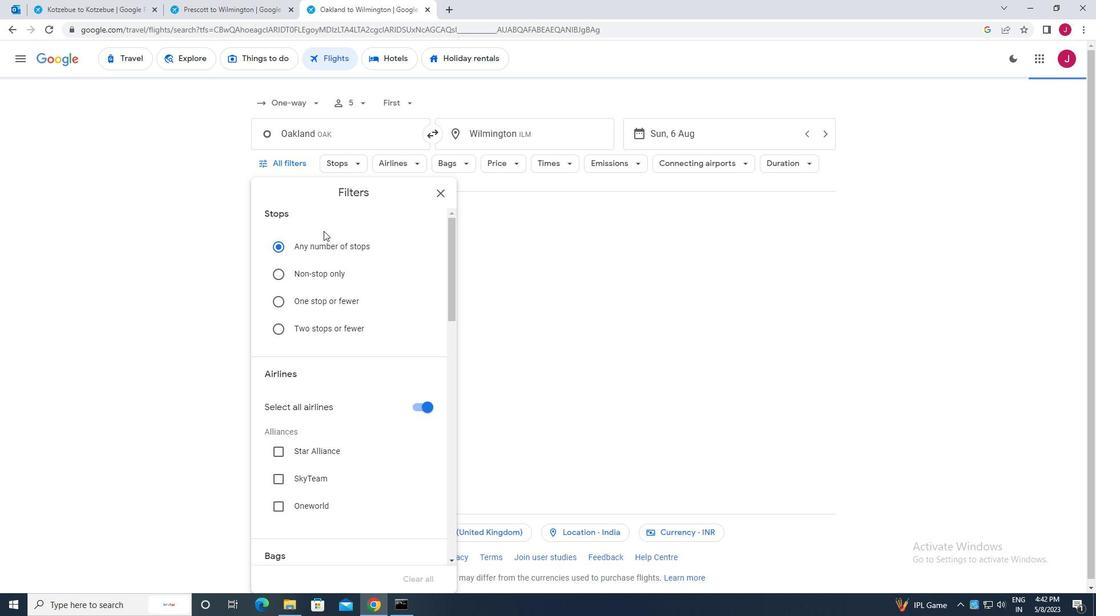 
Action: Mouse scrolled (326, 233) with delta (0, 0)
Screenshot: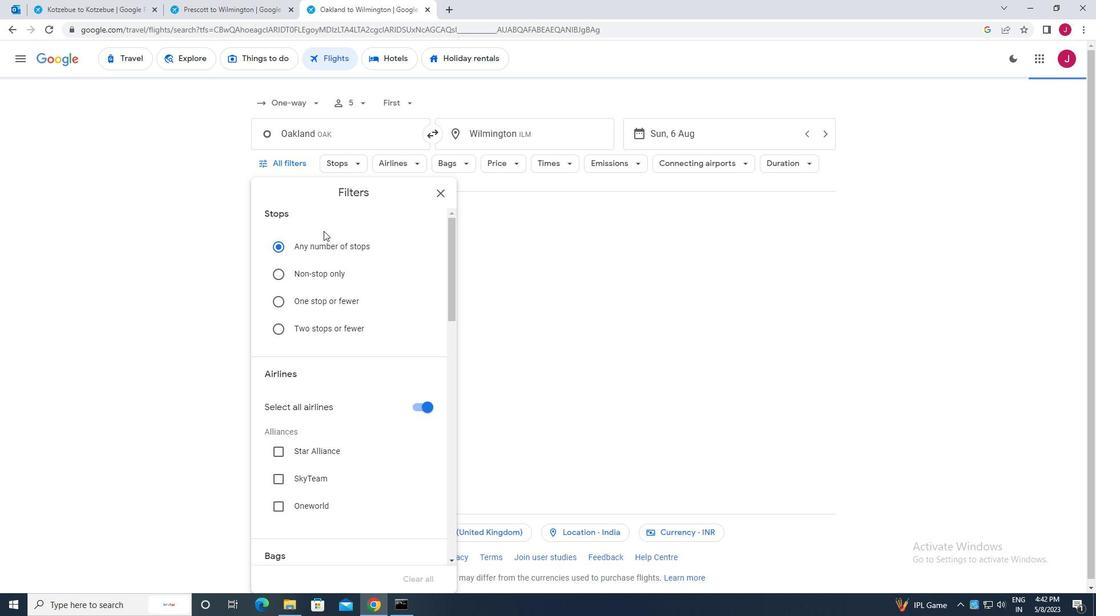 
Action: Mouse moved to (424, 236)
Screenshot: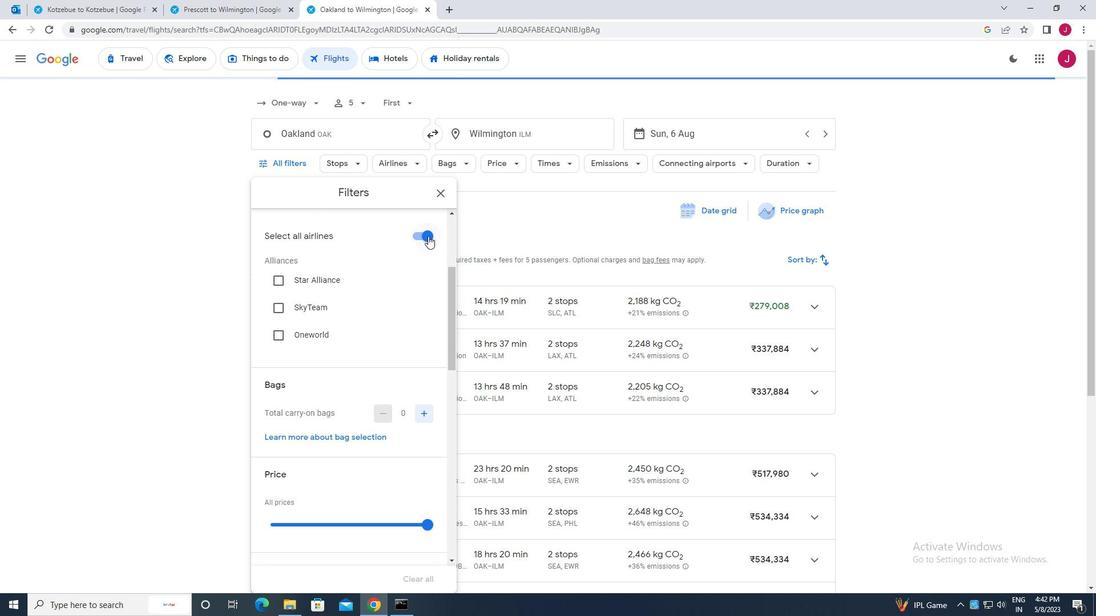 
Action: Mouse pressed left at (424, 236)
Screenshot: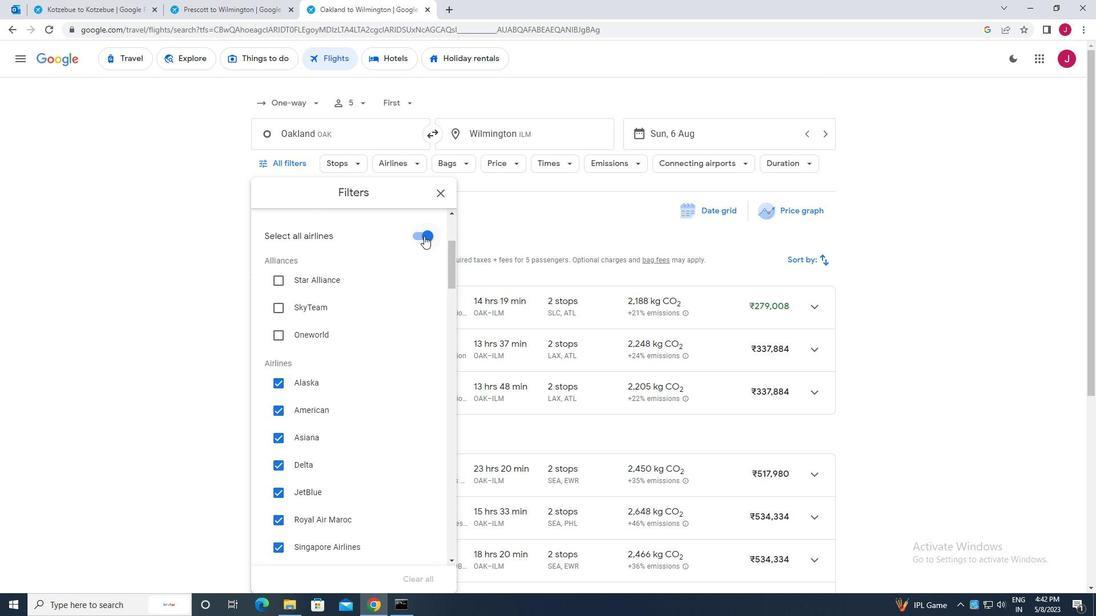 
Action: Mouse moved to (369, 266)
Screenshot: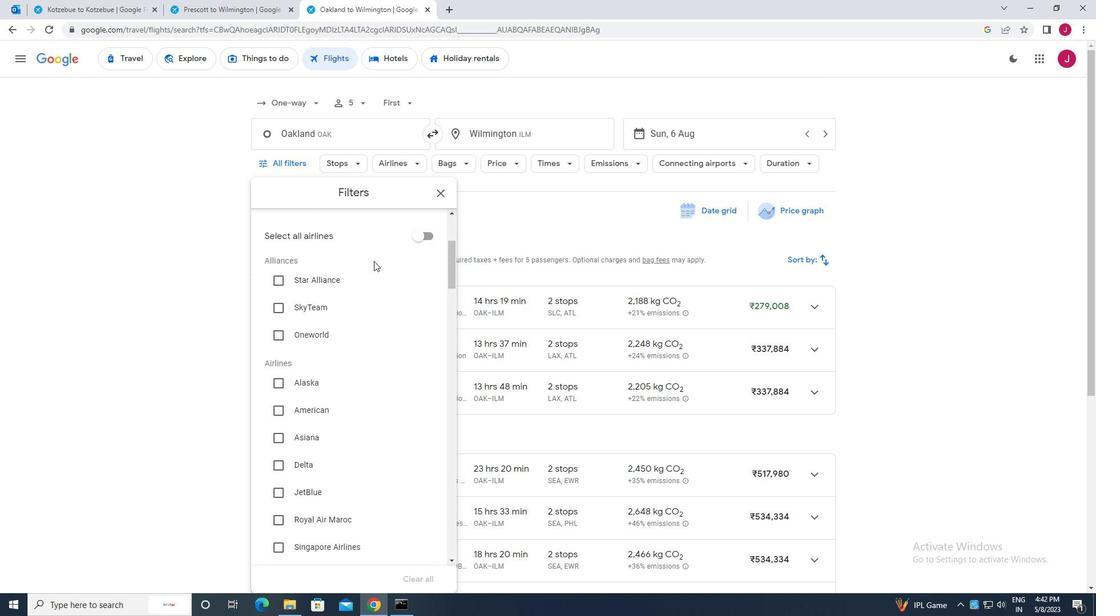 
Action: Mouse scrolled (369, 266) with delta (0, 0)
Screenshot: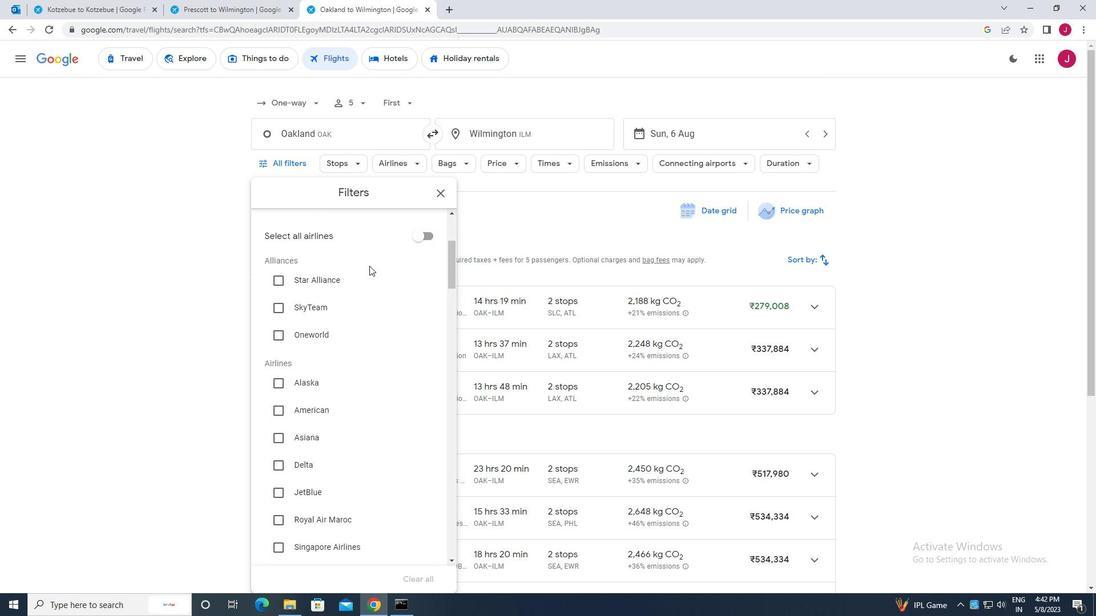 
Action: Mouse moved to (369, 268)
Screenshot: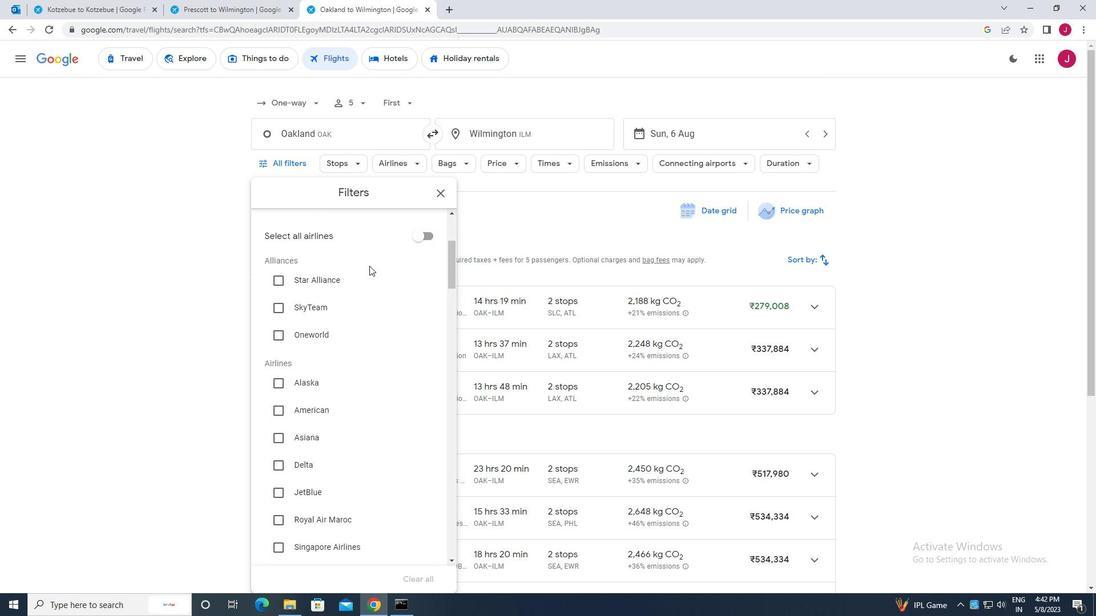 
Action: Mouse scrolled (369, 267) with delta (0, 0)
Screenshot: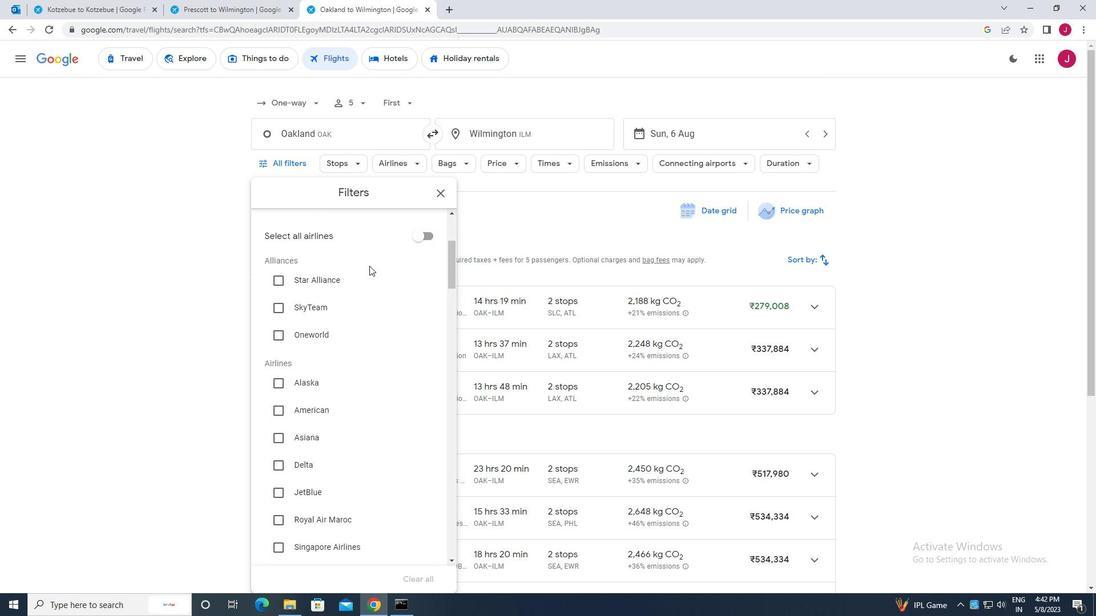 
Action: Mouse moved to (313, 261)
Screenshot: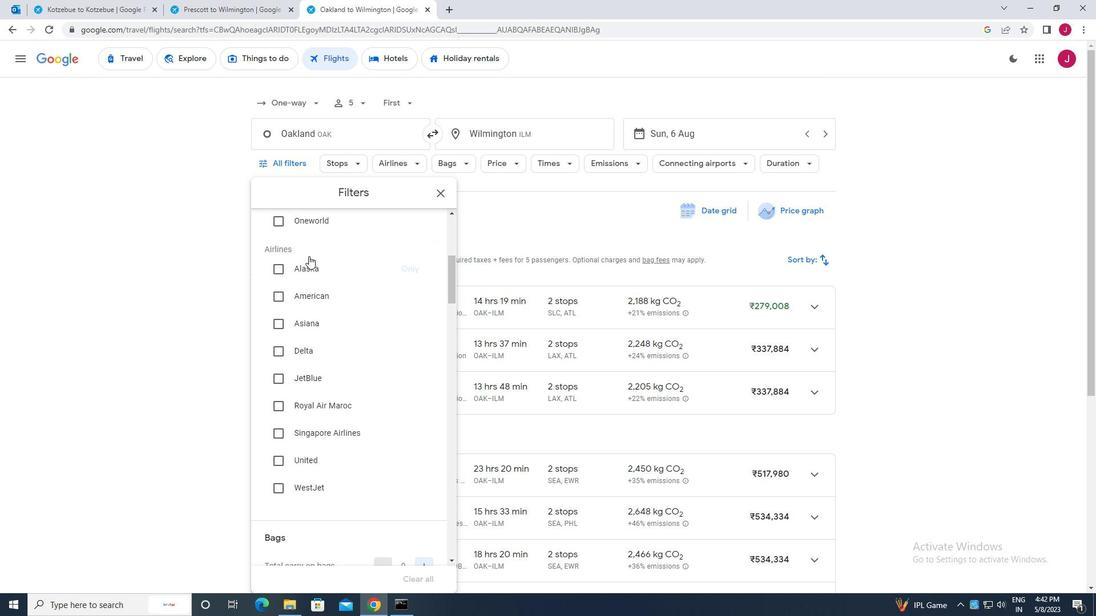 
Action: Mouse scrolled (313, 260) with delta (0, 0)
Screenshot: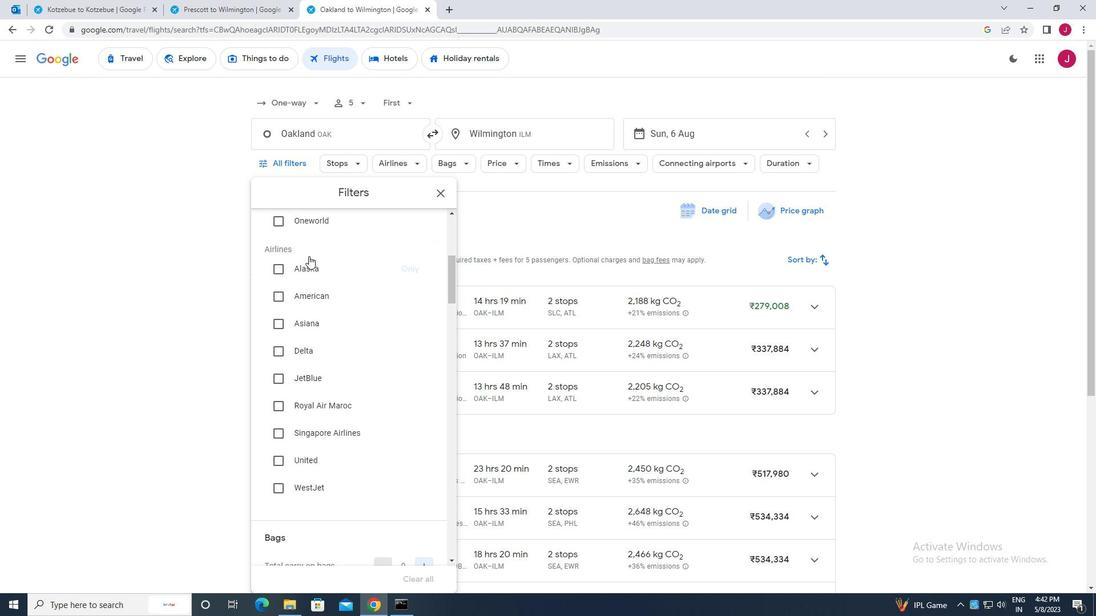 
Action: Mouse scrolled (313, 260) with delta (0, 0)
Screenshot: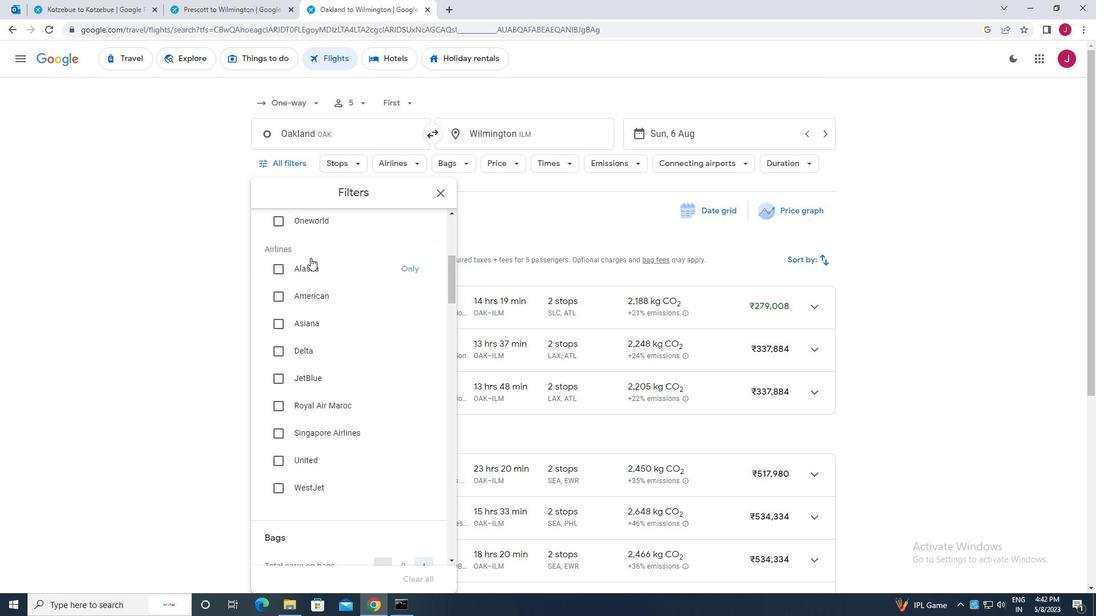 
Action: Mouse moved to (313, 261)
Screenshot: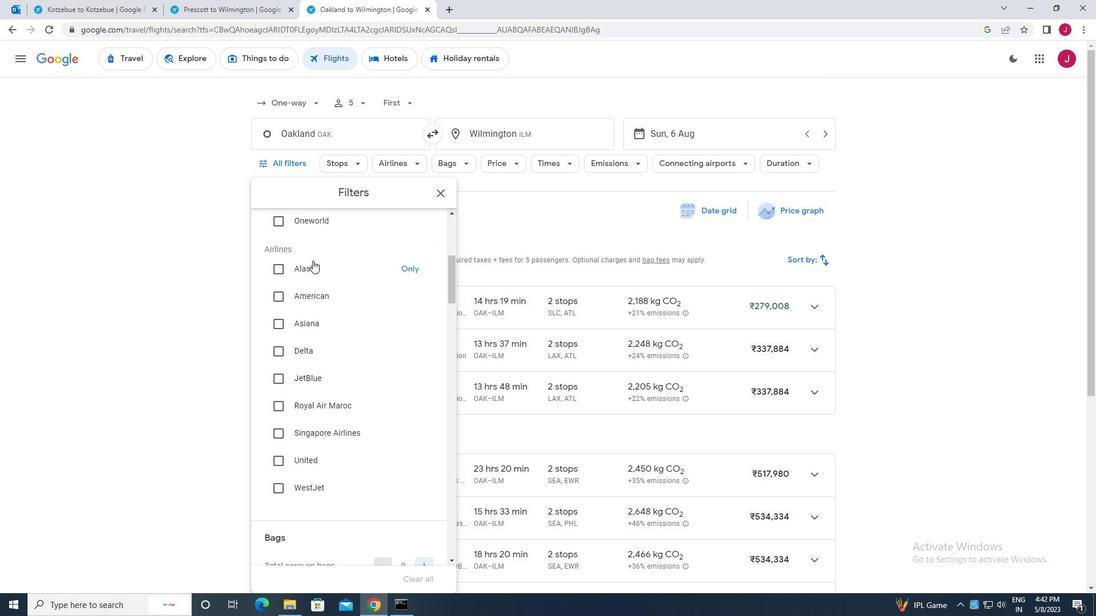 
Action: Mouse scrolled (313, 261) with delta (0, 0)
Screenshot: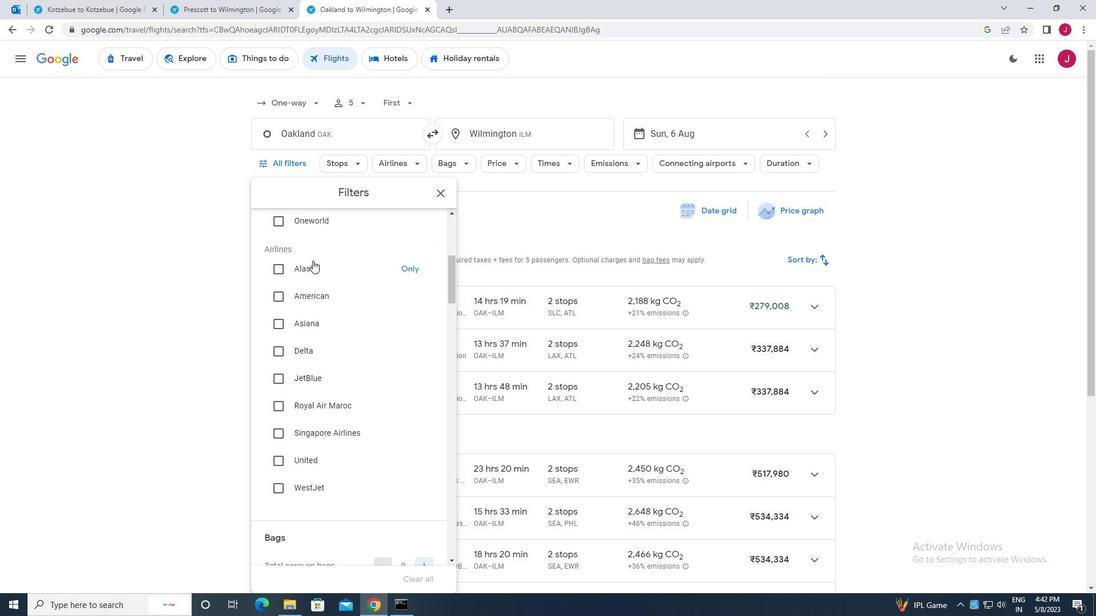 
Action: Mouse scrolled (313, 261) with delta (0, 0)
Screenshot: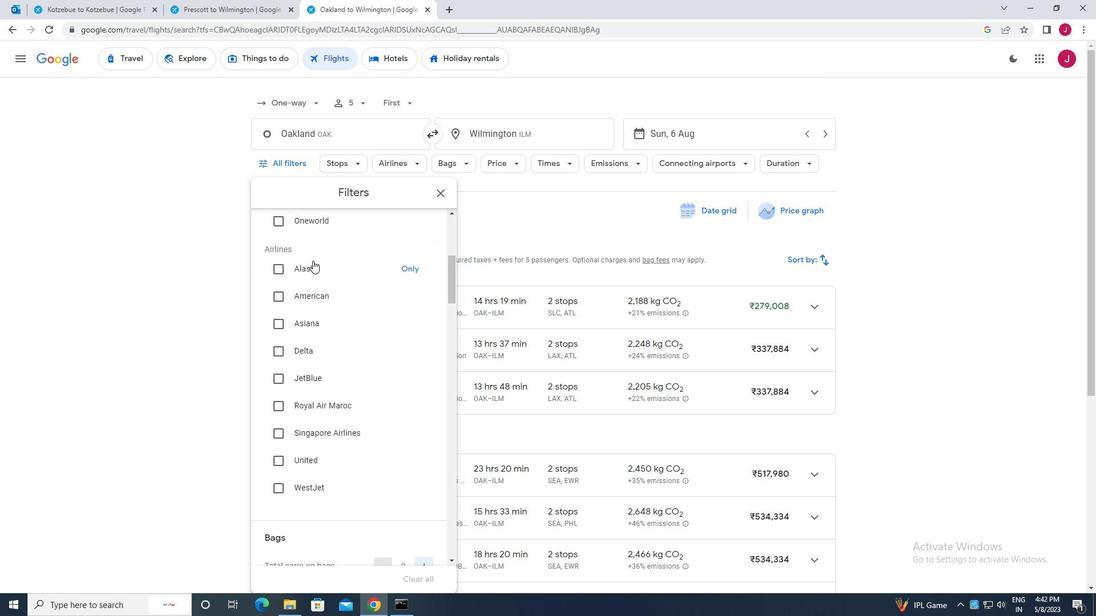 
Action: Mouse scrolled (313, 261) with delta (0, 0)
Screenshot: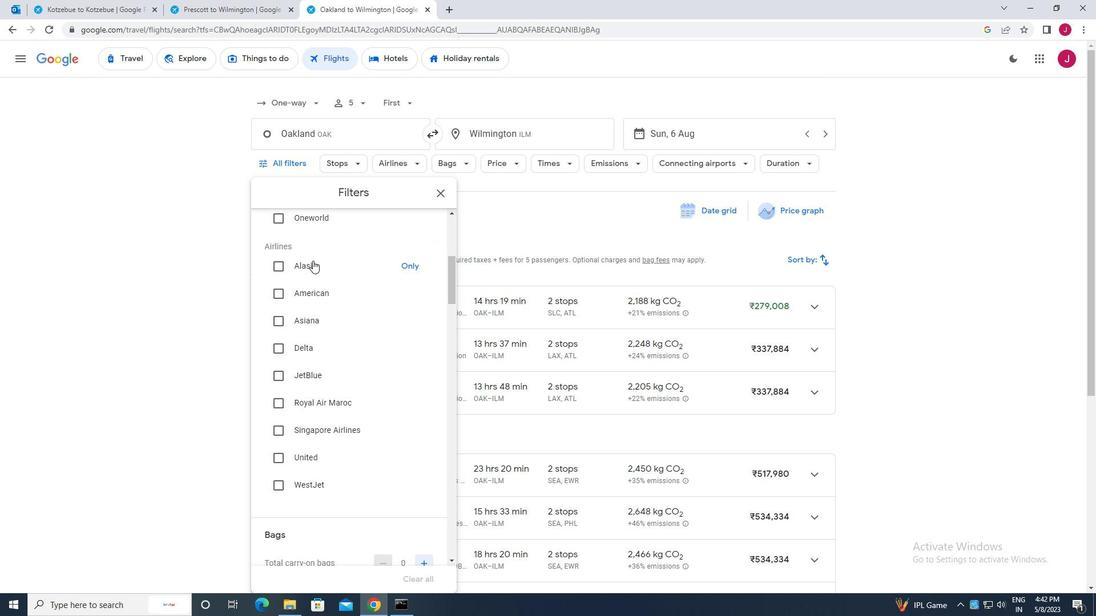 
Action: Mouse moved to (420, 309)
Screenshot: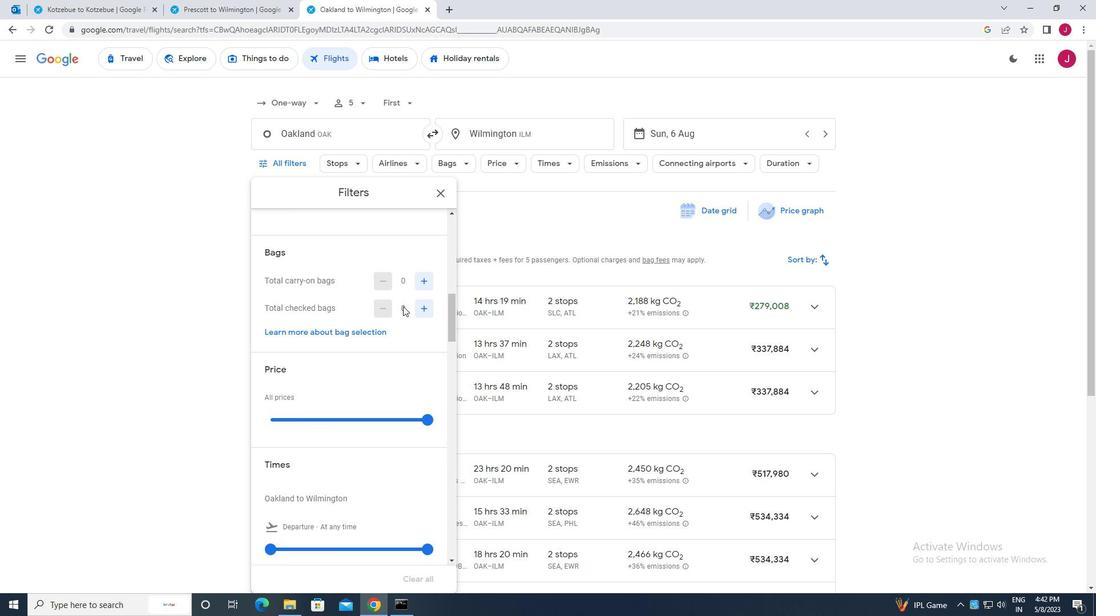 
Action: Mouse pressed left at (420, 309)
Screenshot: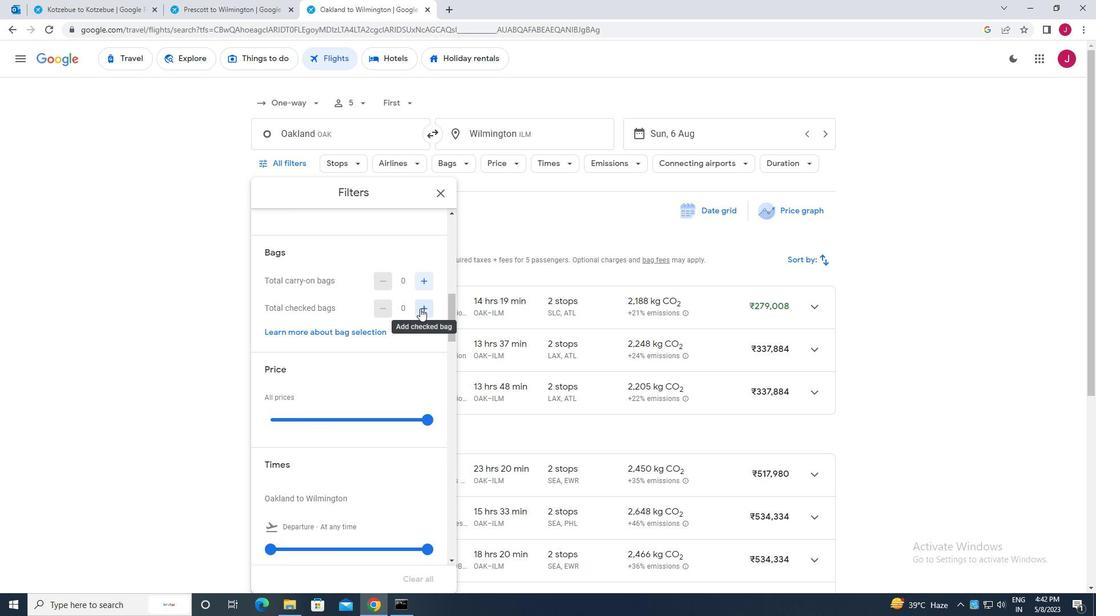 
Action: Mouse moved to (425, 421)
Screenshot: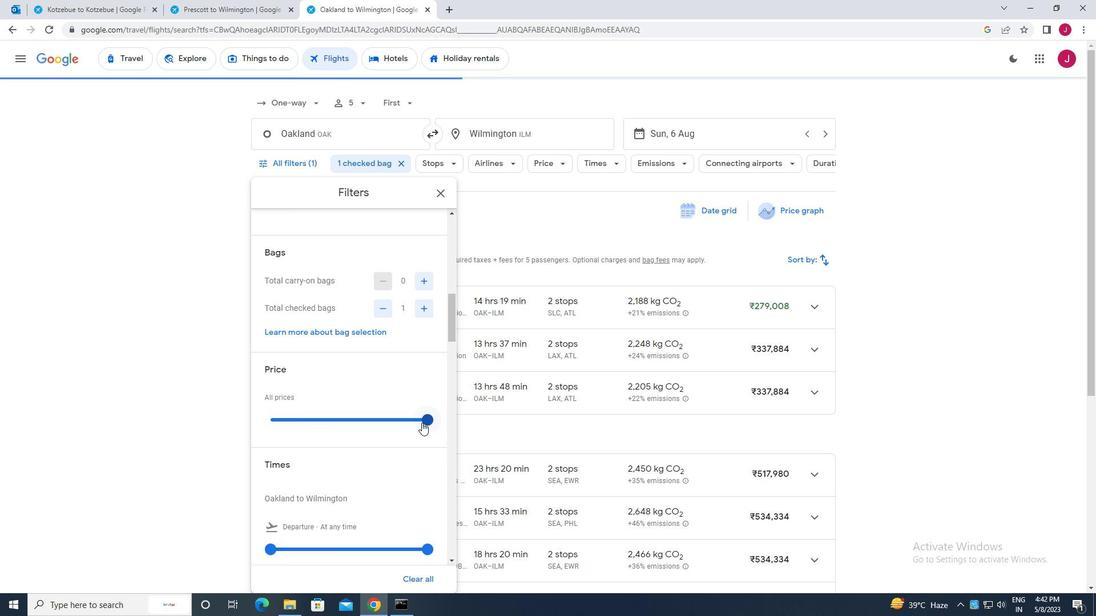
Action: Mouse pressed left at (425, 421)
Screenshot: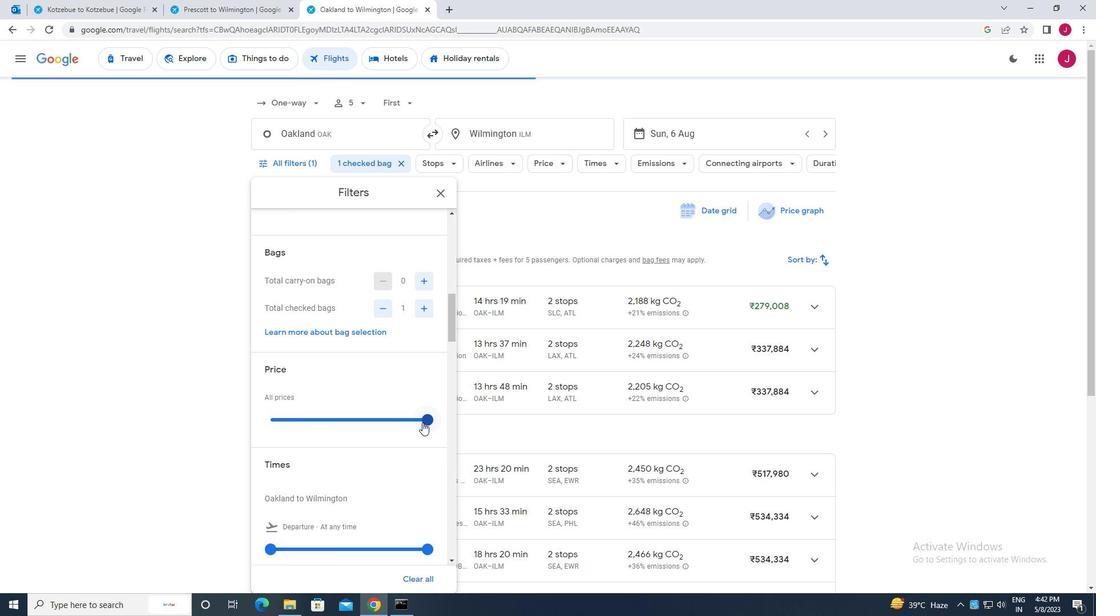 
Action: Mouse moved to (337, 374)
Screenshot: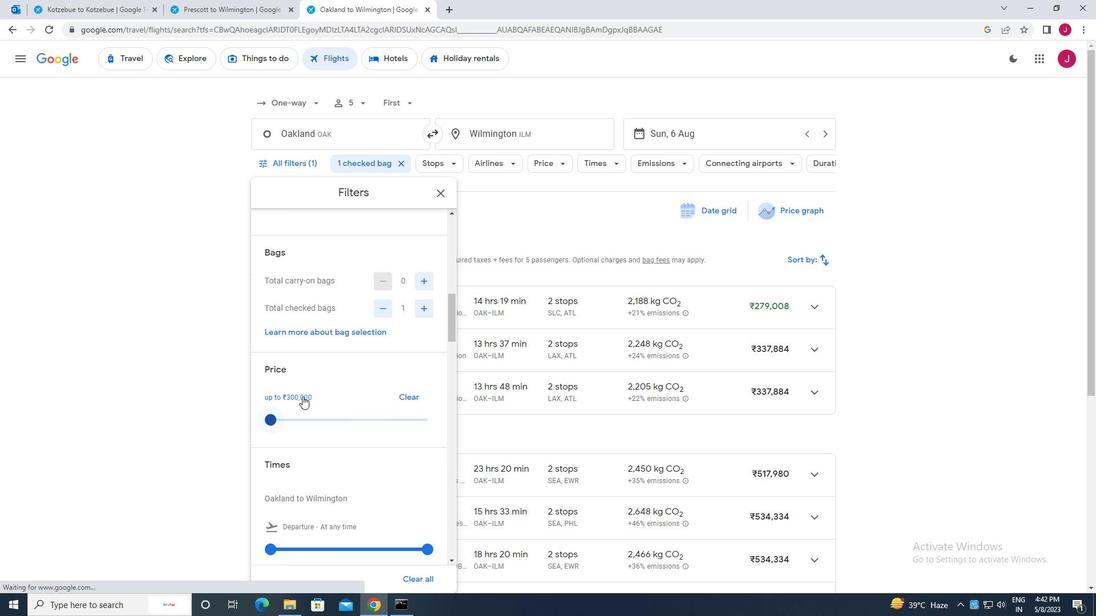 
Action: Mouse scrolled (337, 374) with delta (0, 0)
Screenshot: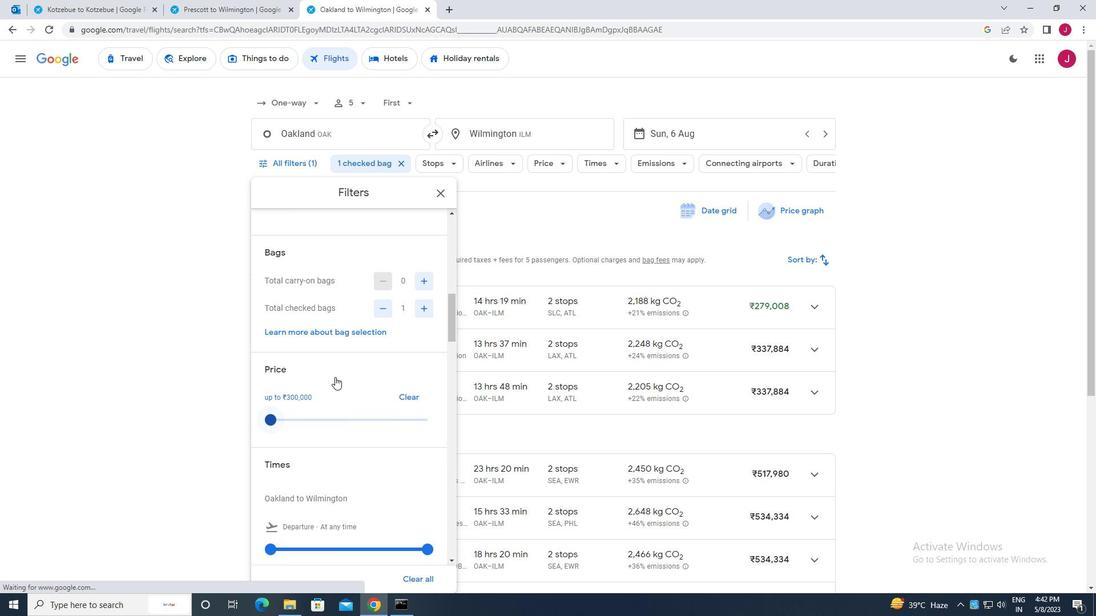 
Action: Mouse scrolled (337, 374) with delta (0, 0)
Screenshot: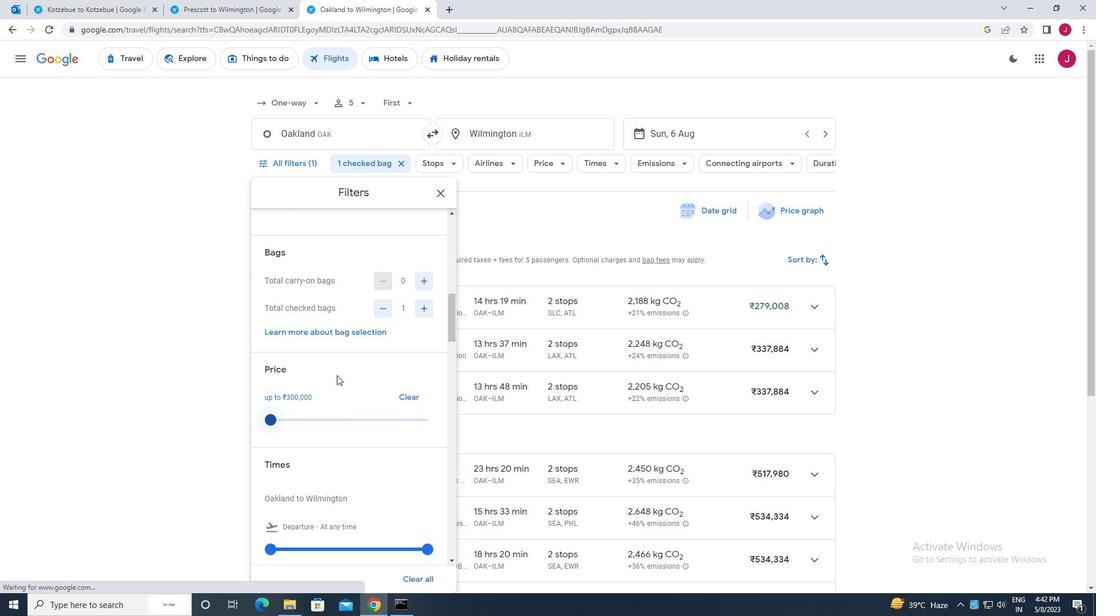 
Action: Mouse scrolled (337, 374) with delta (0, 0)
Screenshot: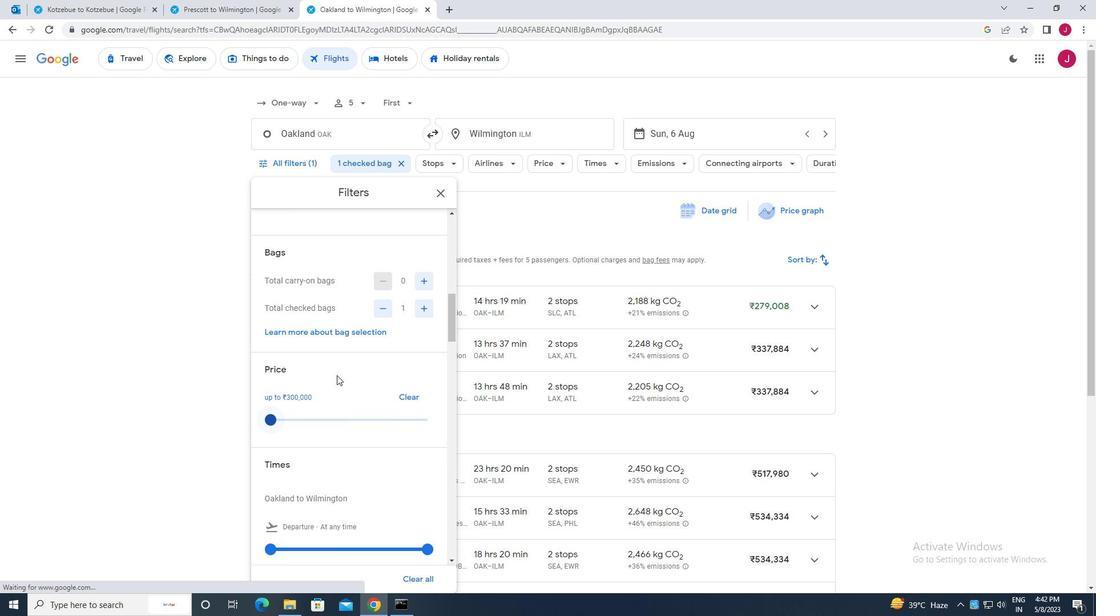 
Action: Mouse scrolled (337, 374) with delta (0, 0)
Screenshot: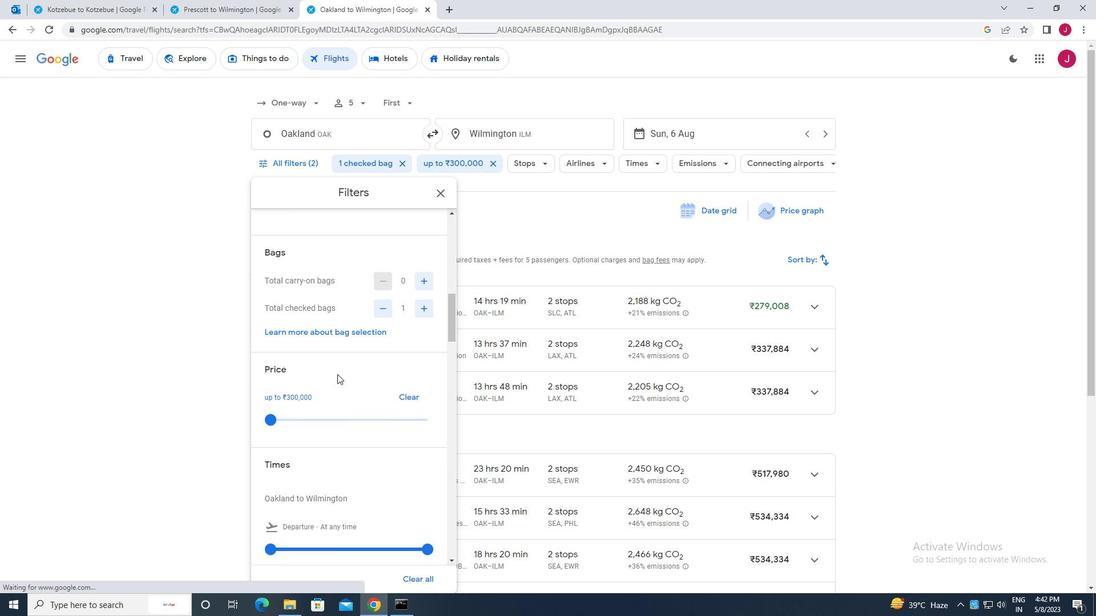 
Action: Mouse moved to (271, 319)
Screenshot: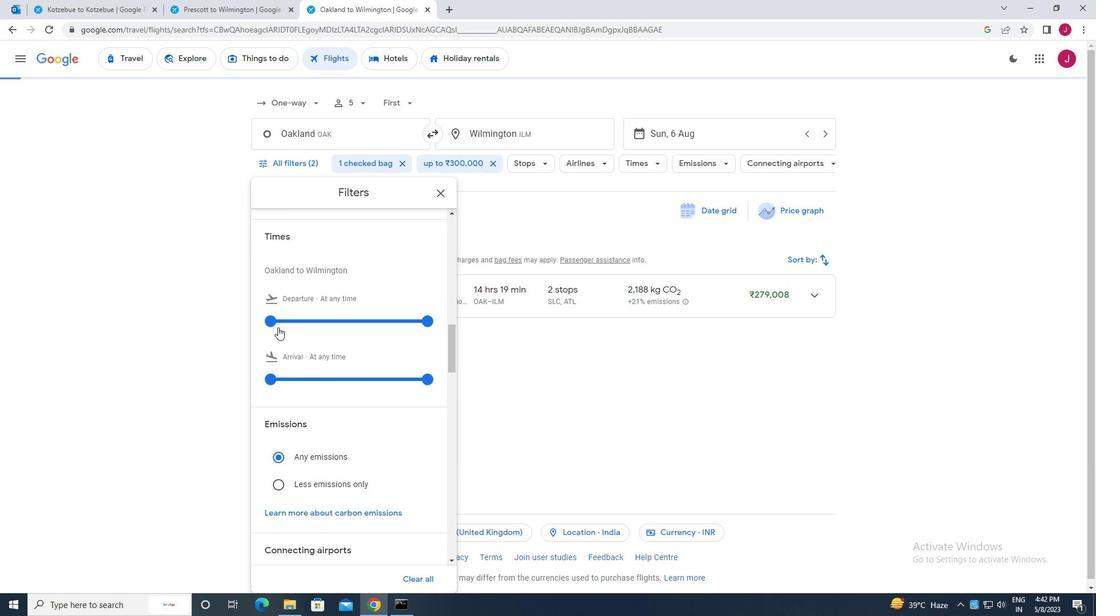 
Action: Mouse pressed left at (271, 319)
Screenshot: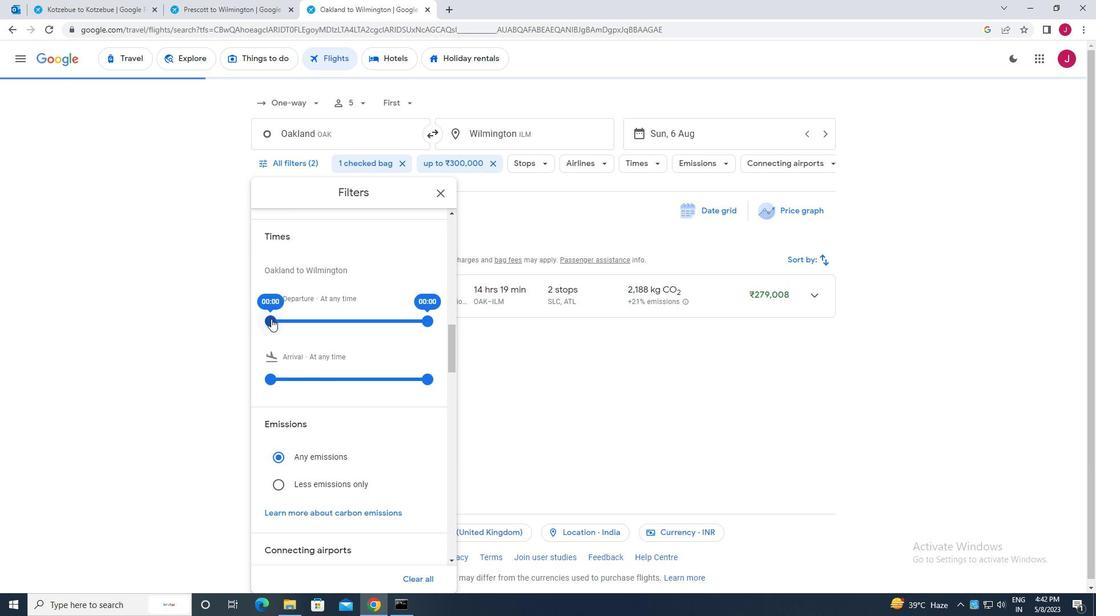 
Action: Mouse moved to (428, 321)
Screenshot: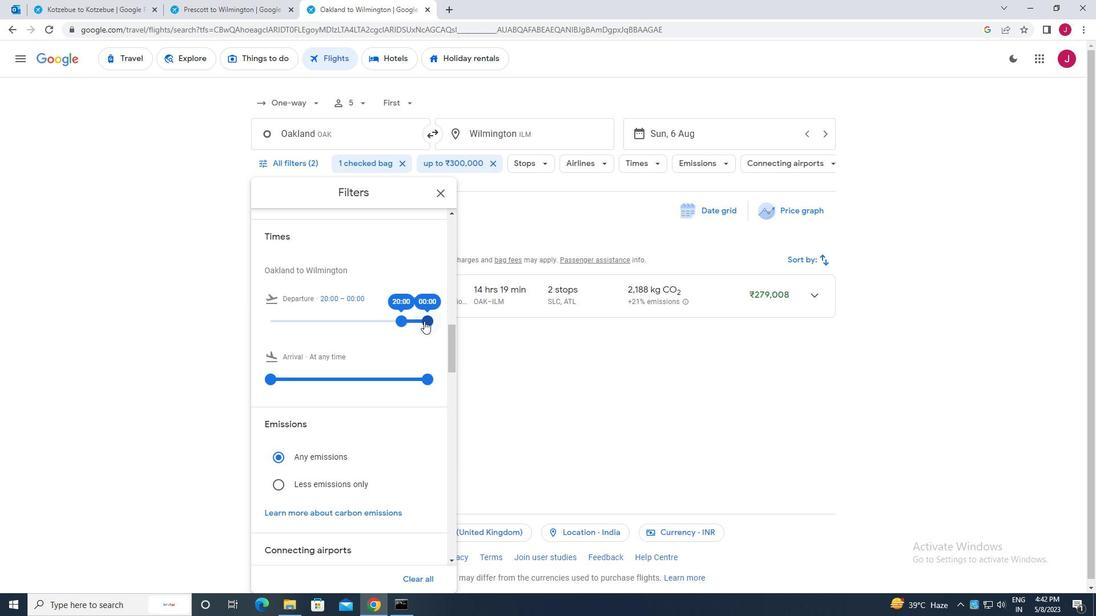 
Action: Mouse pressed left at (428, 321)
Screenshot: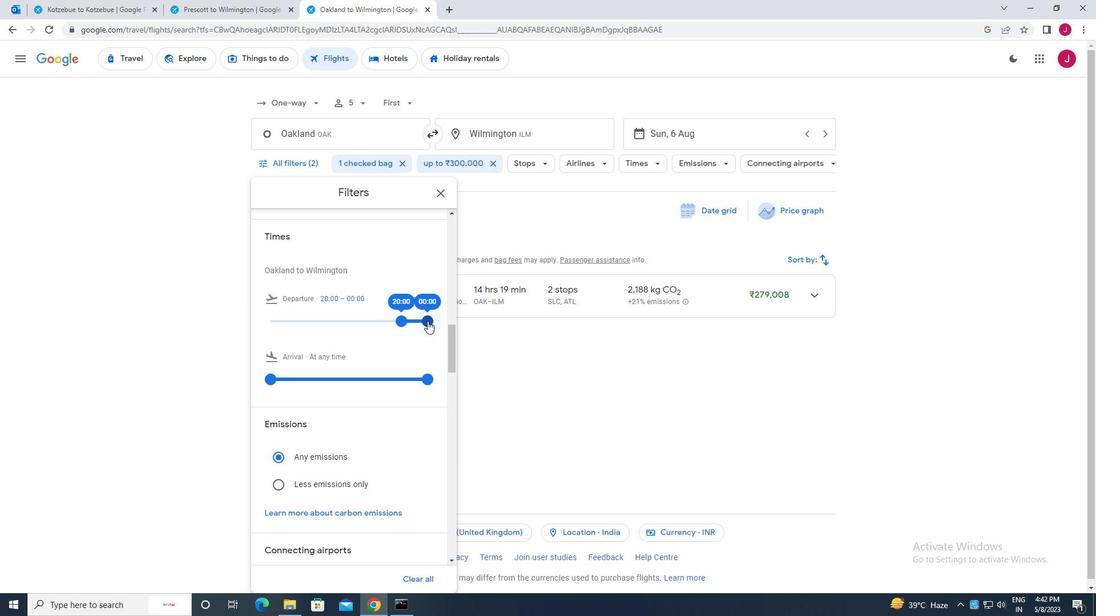 
Action: Mouse moved to (443, 187)
Screenshot: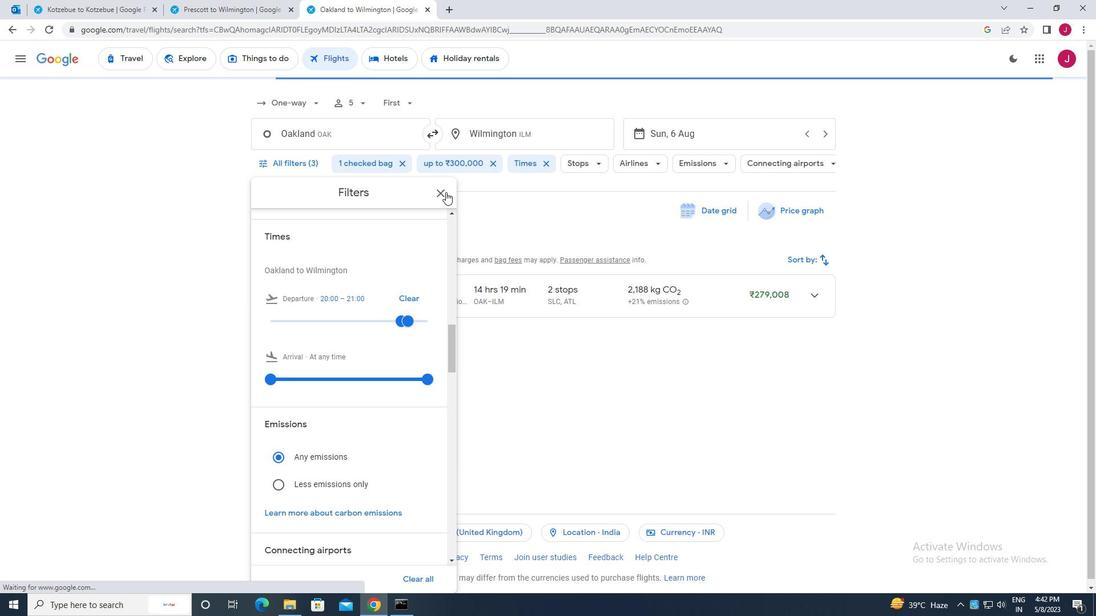 
Action: Mouse pressed left at (443, 187)
Screenshot: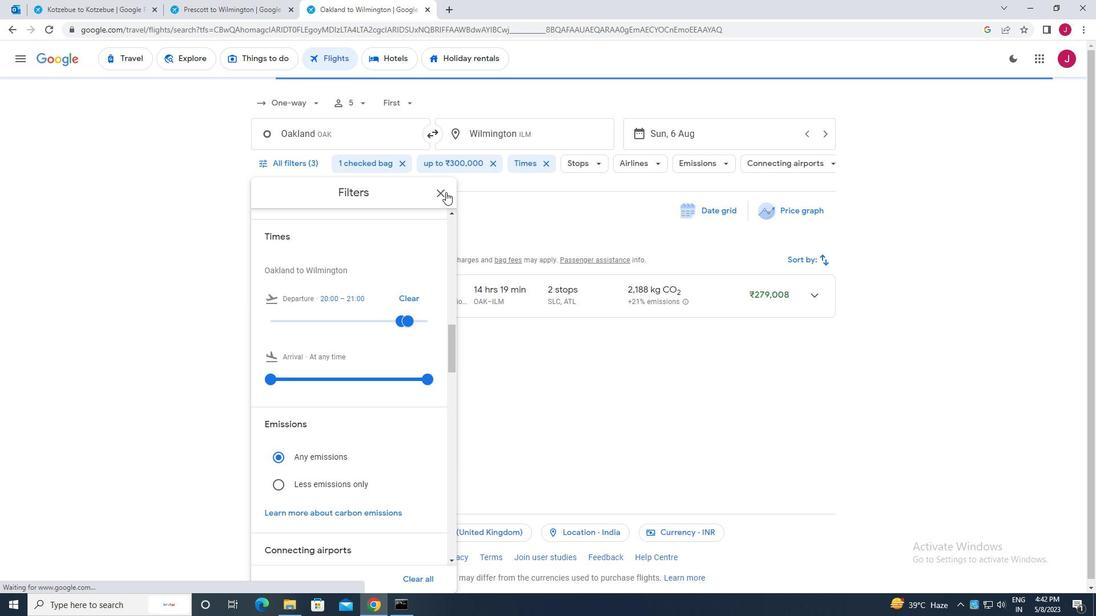 
Action: Mouse moved to (441, 187)
Screenshot: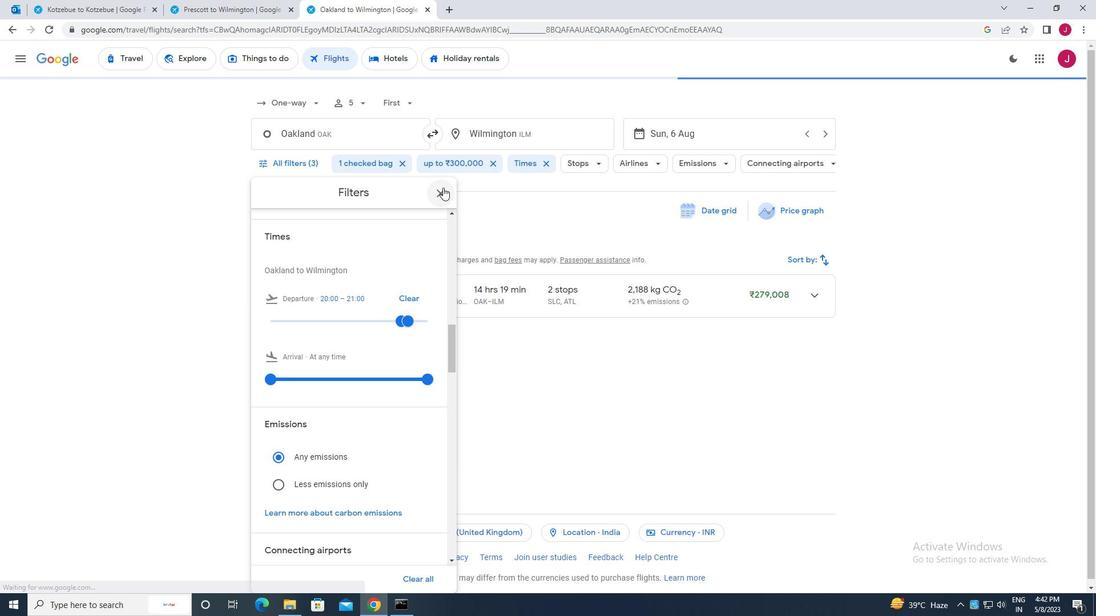 
